 Task: Create new contact,   with mail id: 'Liam_Jones@wnyc.org', first name: 'Liam', Last name: 'Jones', Job Title: Chief Marketing Officer, Phone number (702) 555-2345. Change life cycle stage to  'Lead' and lead status to 'New'. Add new company to the associated contact: www.upleel.com
 . Logged in from softage.5@softage.net
Action: Mouse moved to (89, 67)
Screenshot: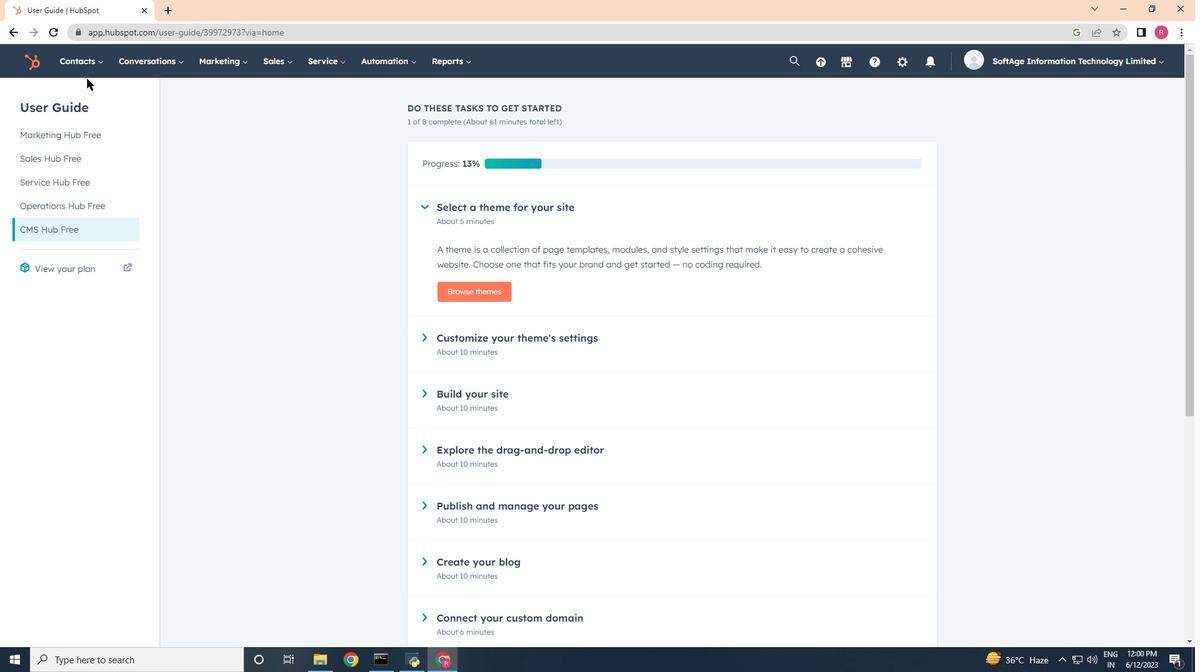 
Action: Mouse pressed left at (89, 67)
Screenshot: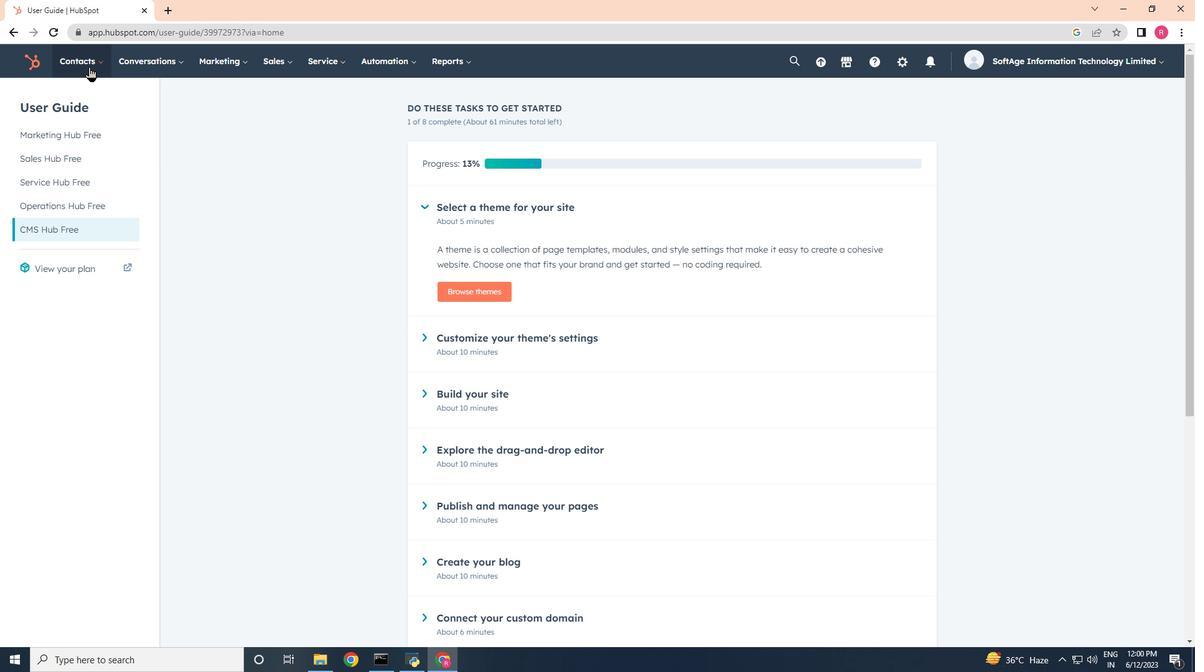 
Action: Mouse moved to (106, 96)
Screenshot: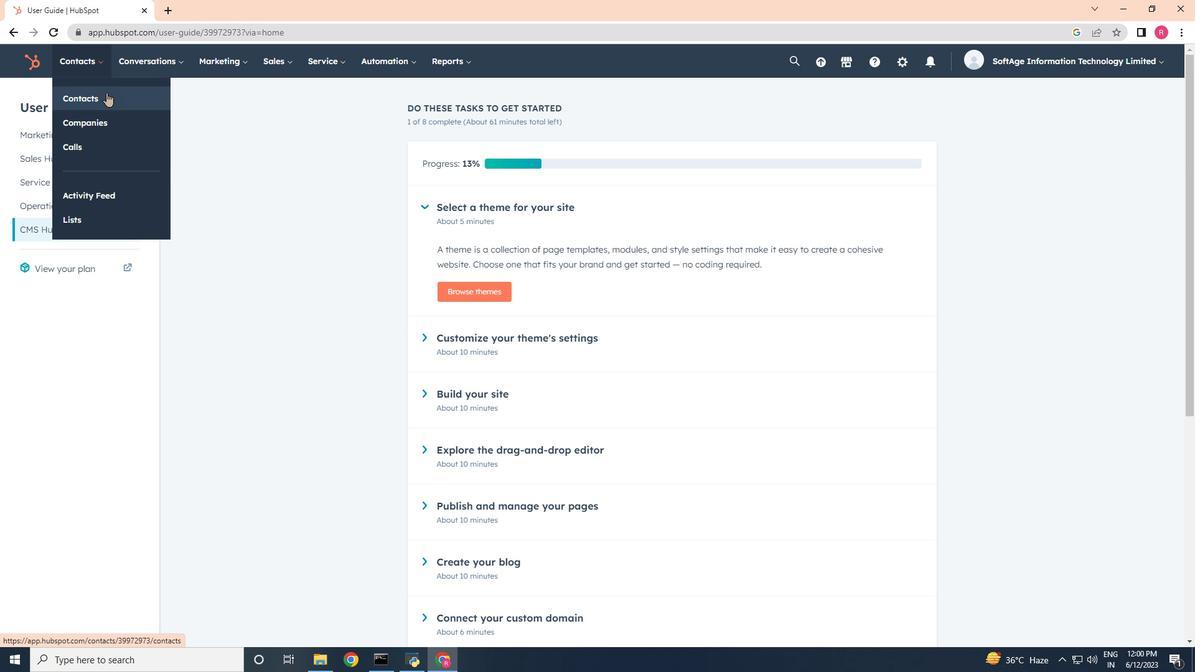 
Action: Mouse pressed left at (106, 96)
Screenshot: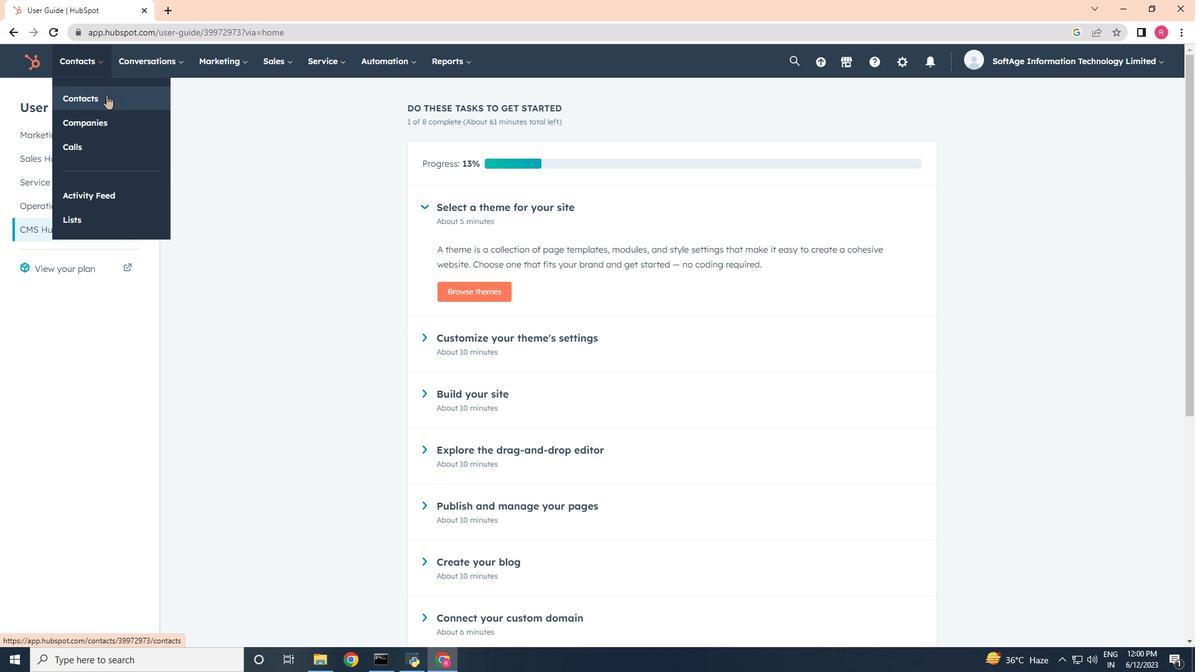 
Action: Mouse moved to (1126, 117)
Screenshot: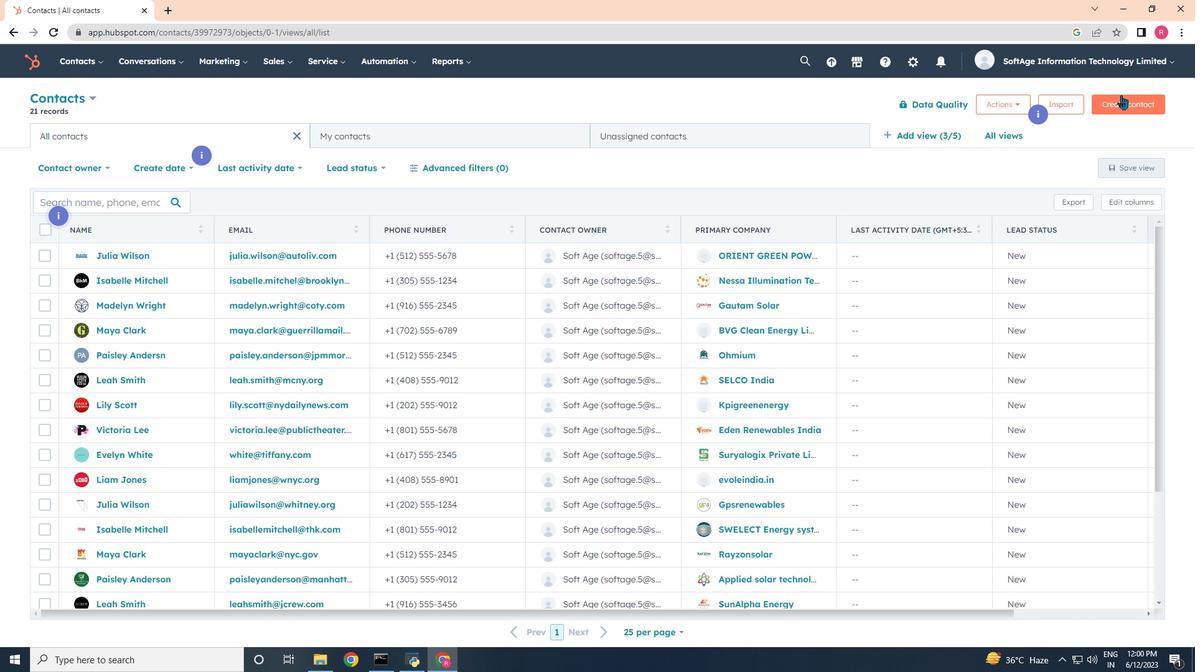 
Action: Mouse pressed left at (1126, 117)
Screenshot: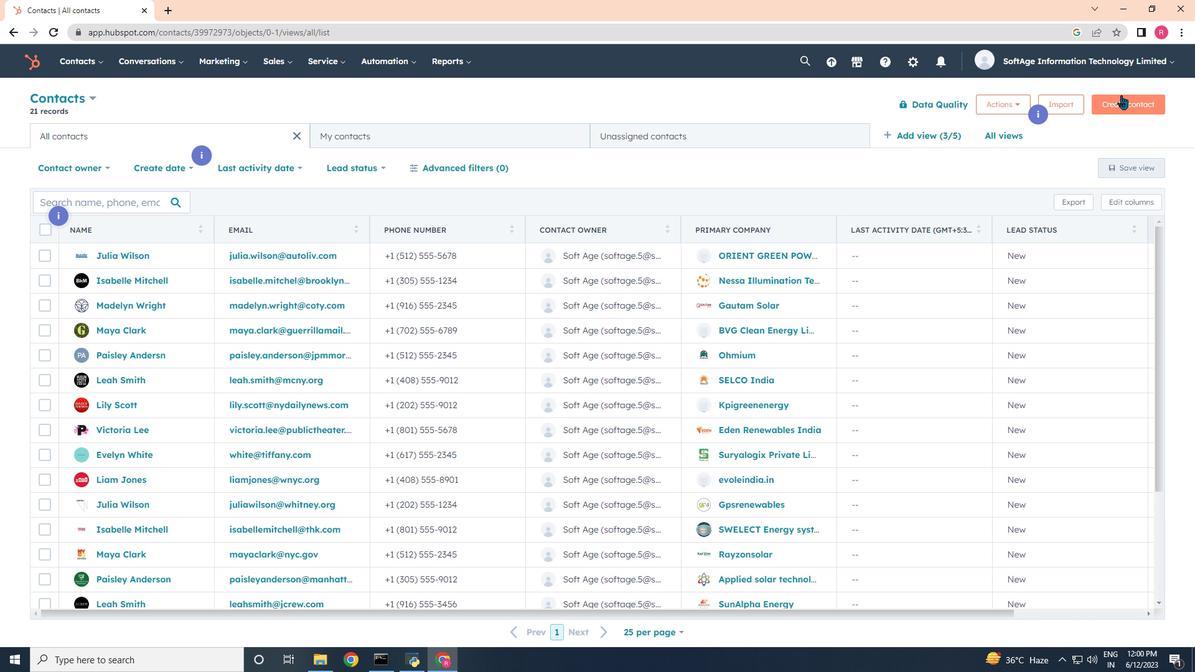 
Action: Mouse moved to (1125, 101)
Screenshot: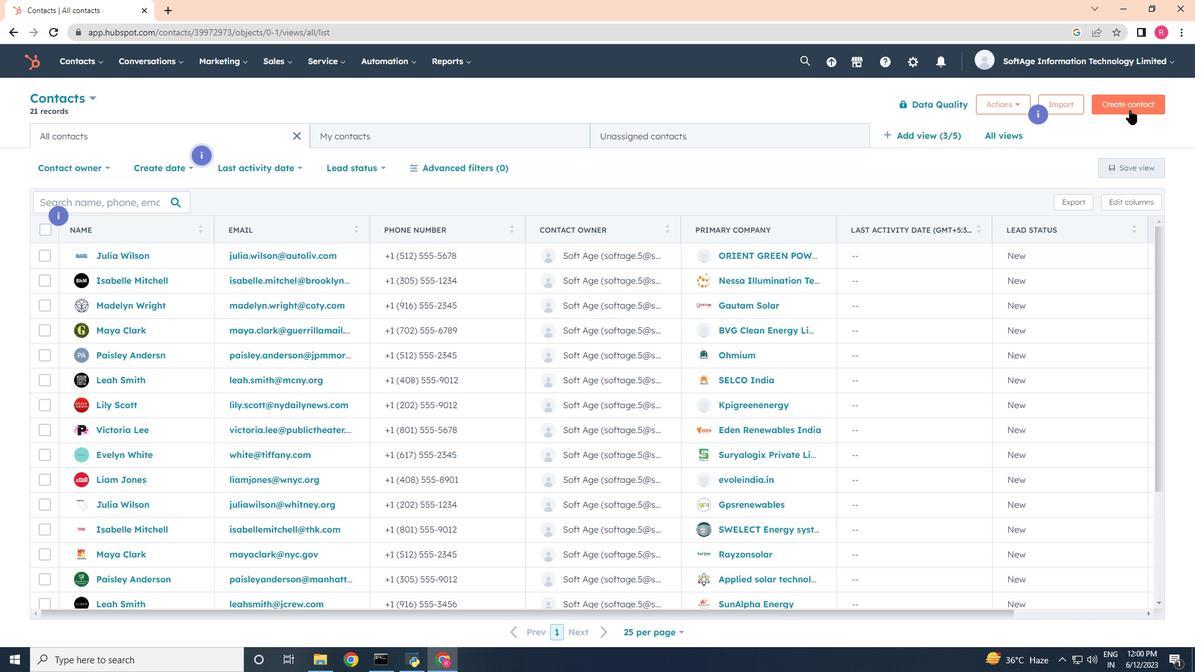 
Action: Mouse pressed left at (1125, 101)
Screenshot: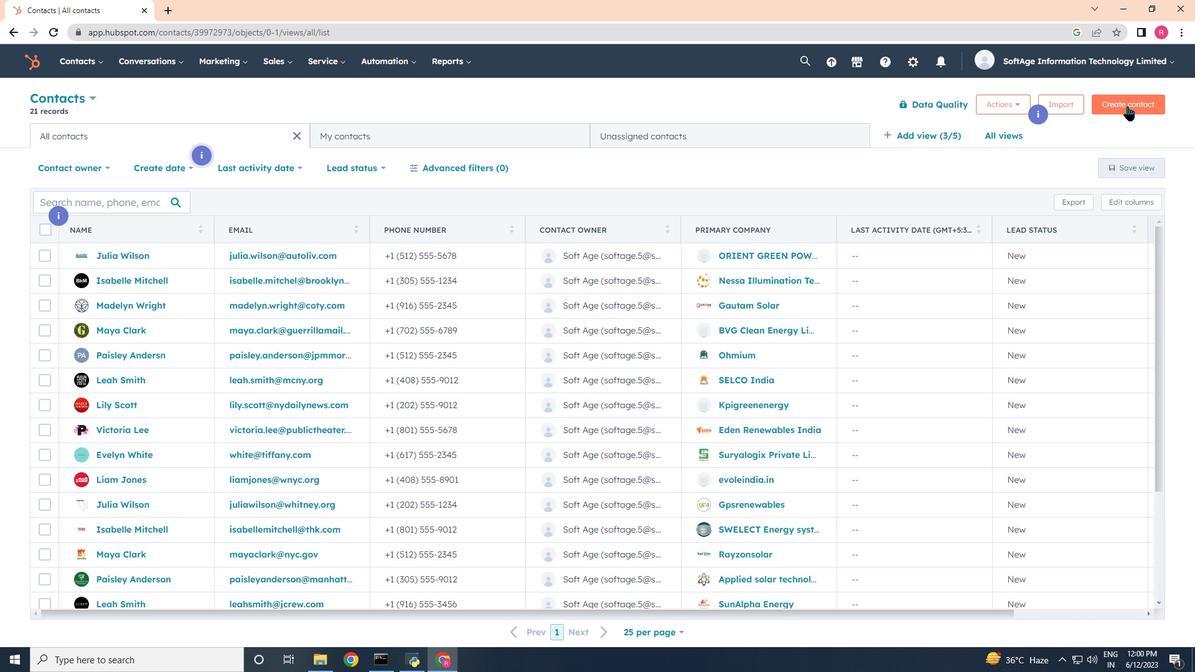 
Action: Mouse moved to (890, 164)
Screenshot: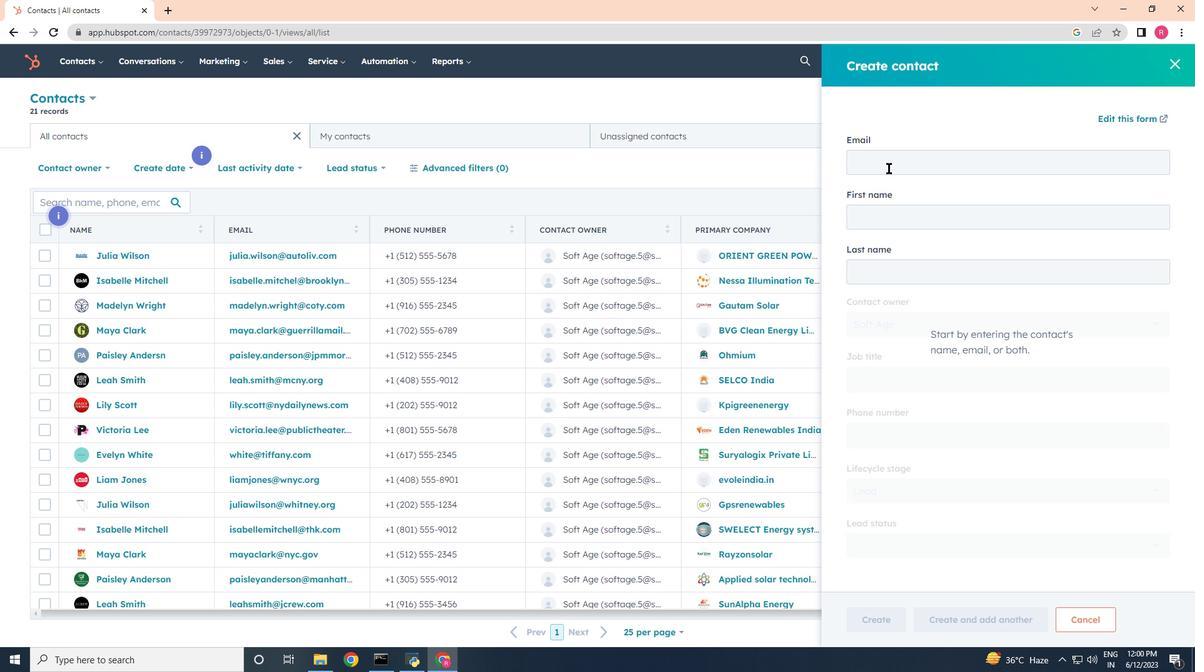 
Action: Mouse pressed left at (890, 164)
Screenshot: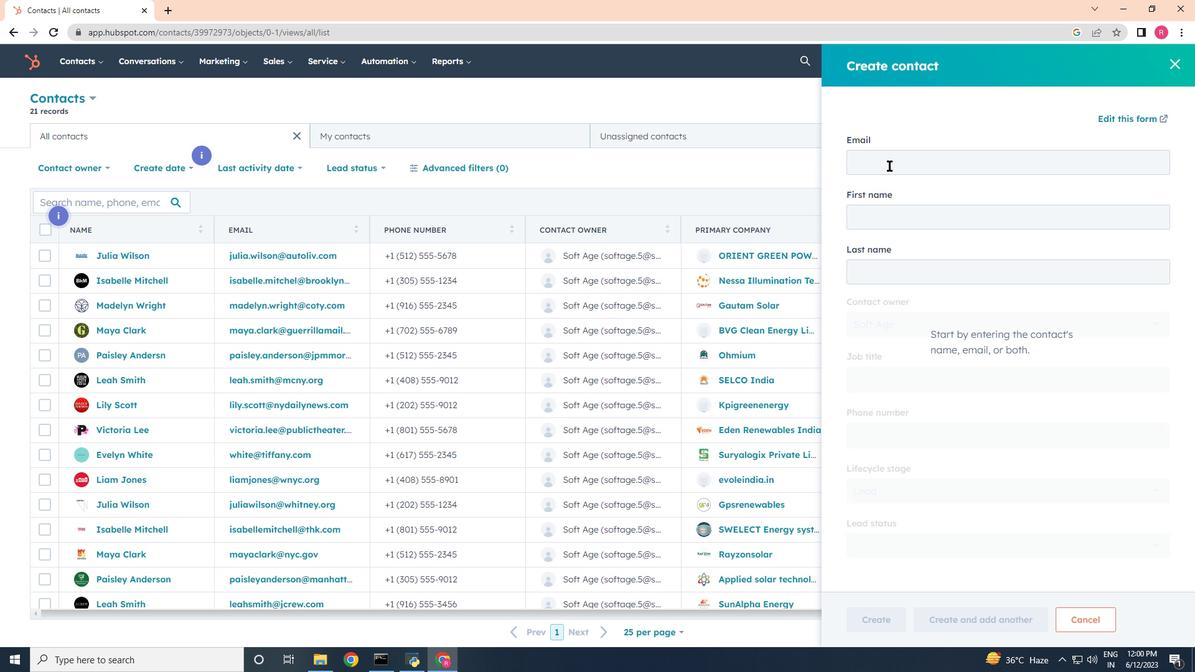 
Action: Key pressed <Key.shift>Liam<Key.shift><Key.shift><Key.shift><Key.shift><Key.shift><Key.shift><Key.shift><Key.shift><Key.shift><Key.shift>_
Screenshot: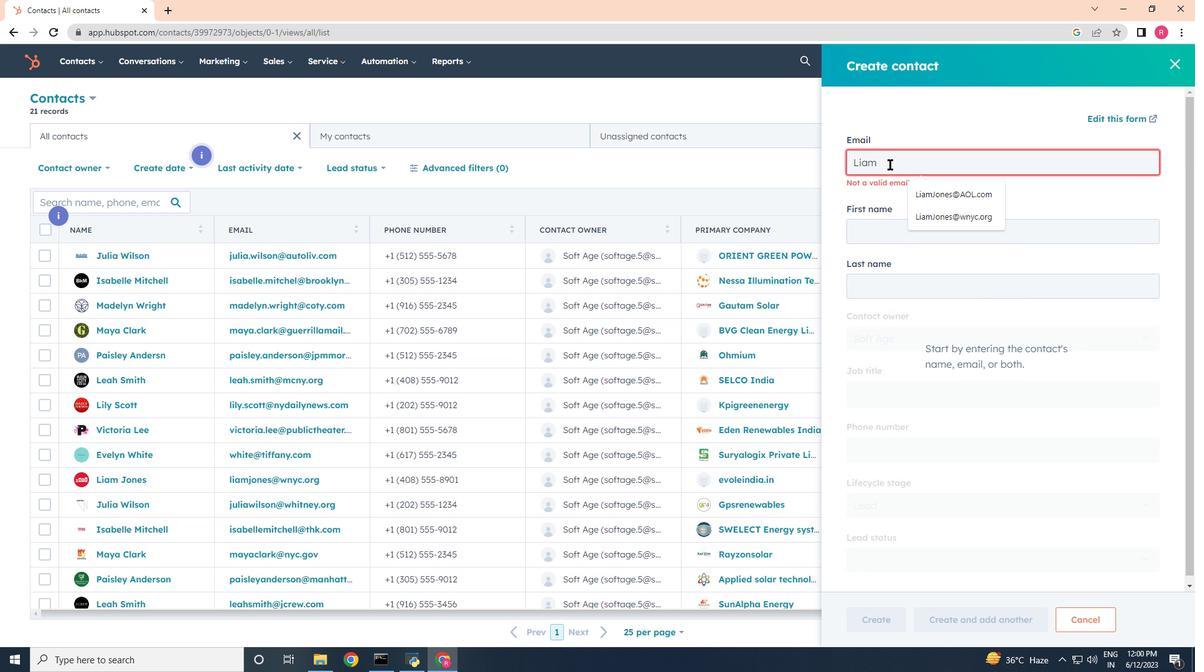 
Action: Mouse moved to (890, 164)
Screenshot: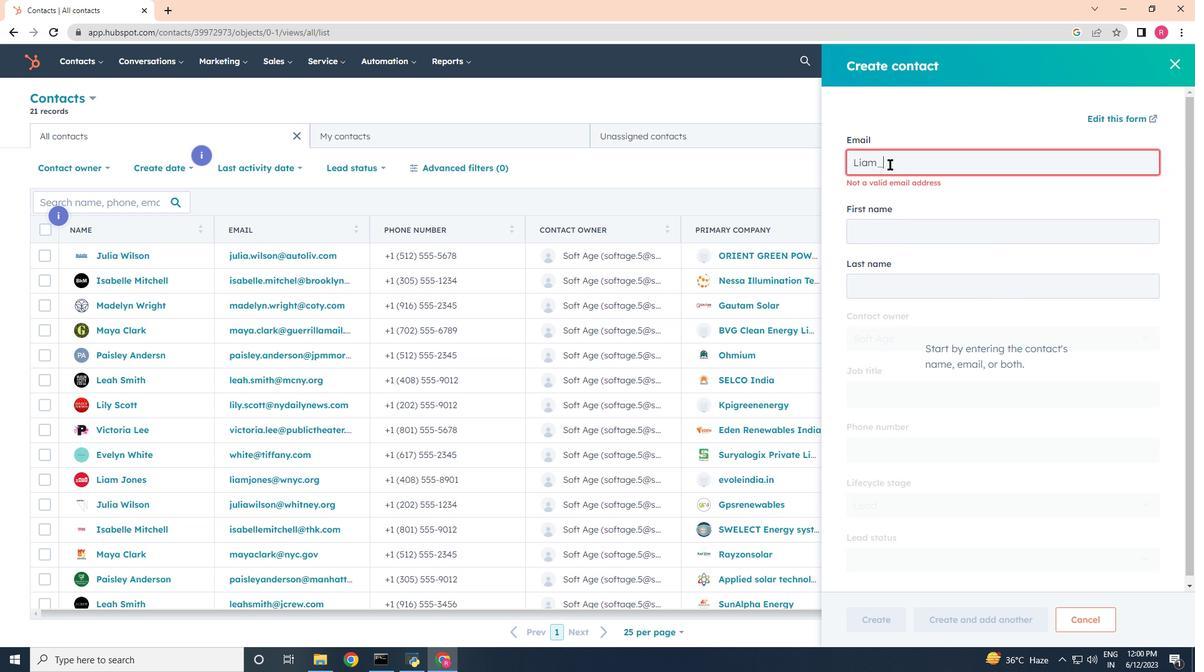 
Action: Key pressed <Key.shift>Jones<Key.shift><Key.shift><Key.shift><Key.shift><Key.shift><Key.shift><Key.shift><Key.shift><Key.shift><Key.shift><Key.shift><Key.shift><Key.shift><Key.shift><Key.shift><Key.shift><Key.shift><Key.shift><Key.shift><Key.shift><Key.shift><Key.shift><Key.shift>@wnyc.org
Screenshot: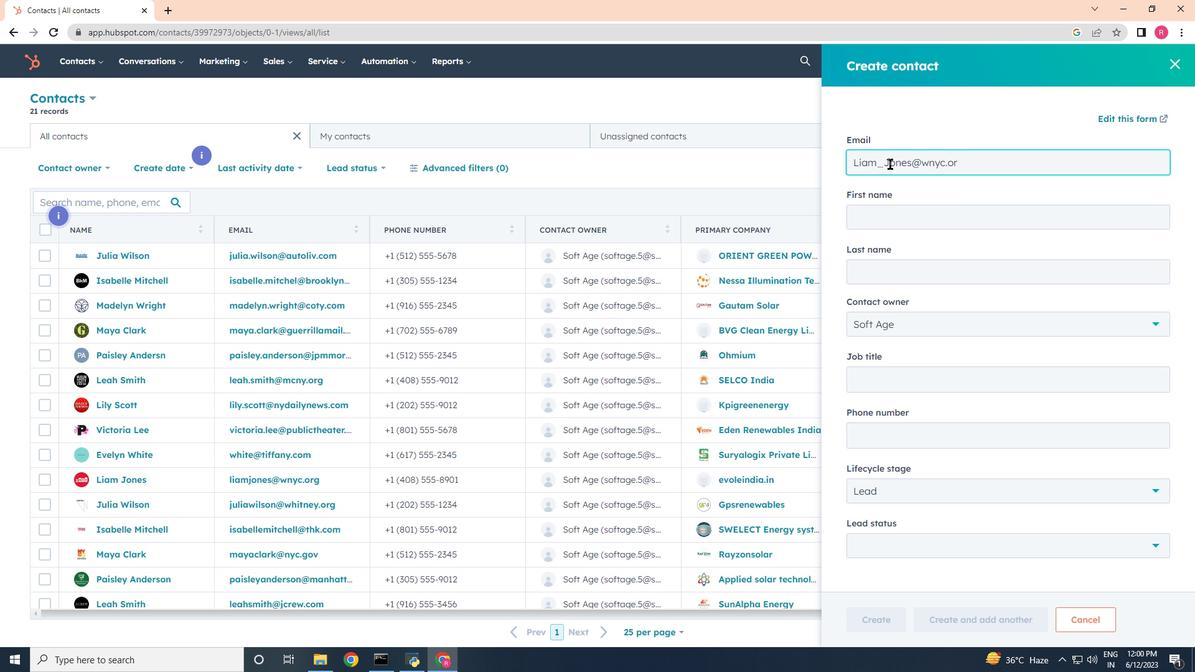 
Action: Mouse moved to (916, 222)
Screenshot: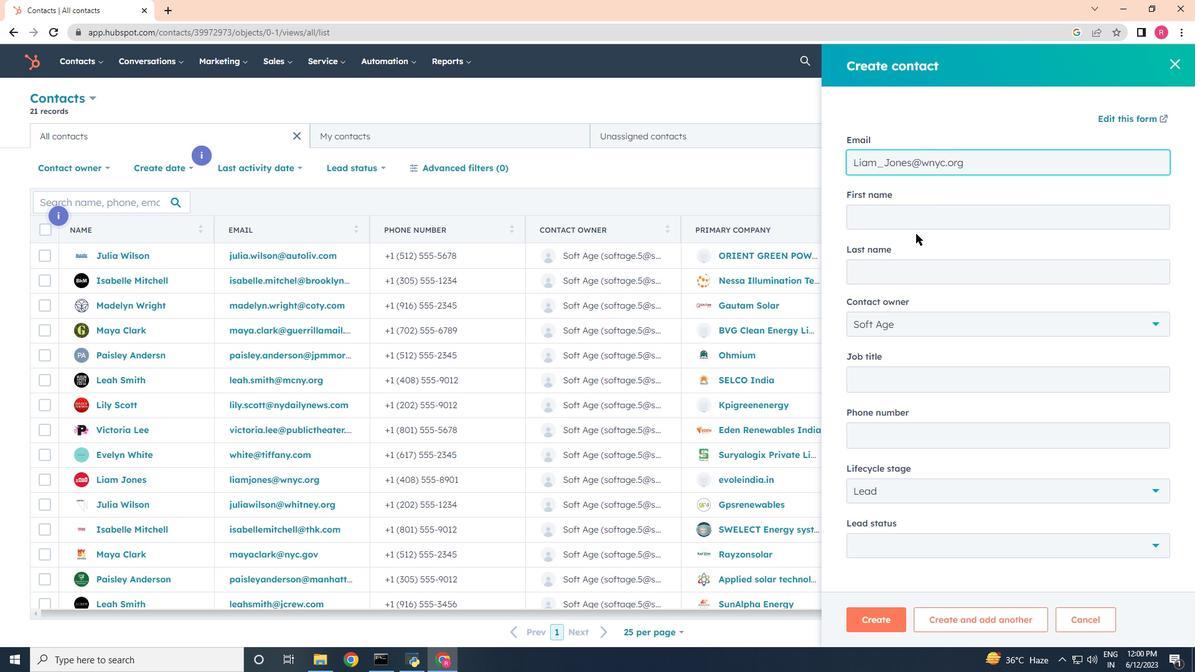 
Action: Mouse pressed left at (916, 222)
Screenshot: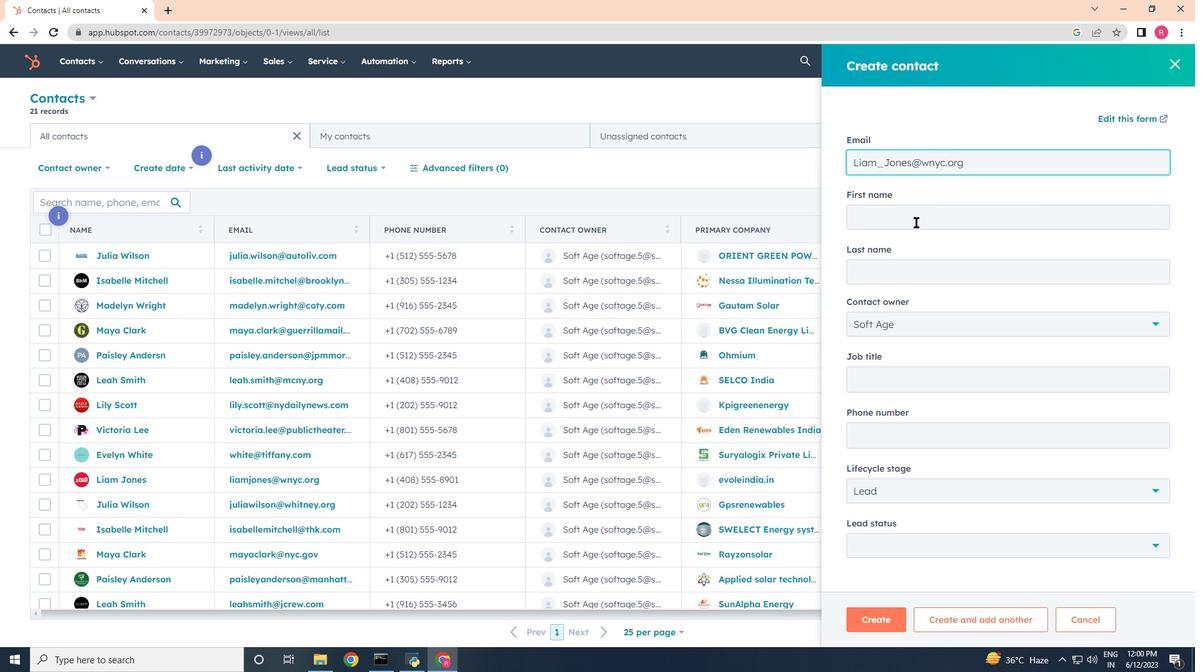 
Action: Key pressed <Key.shift>Liam<Key.tab><Key.shift>Jones<Key.tab><Key.tab><Key.shift>Chif<Key.backspace><Key.backspace><Key.backspace><Key.backspace><Key.backspace><Key.shift>Chief<Key.space><Key.shift><Key.shift><Key.shift><Key.shift><Key.shift><Key.shift><Key.shift><Key.shift>Marketing<Key.space><Key.shift>Officer
Screenshot: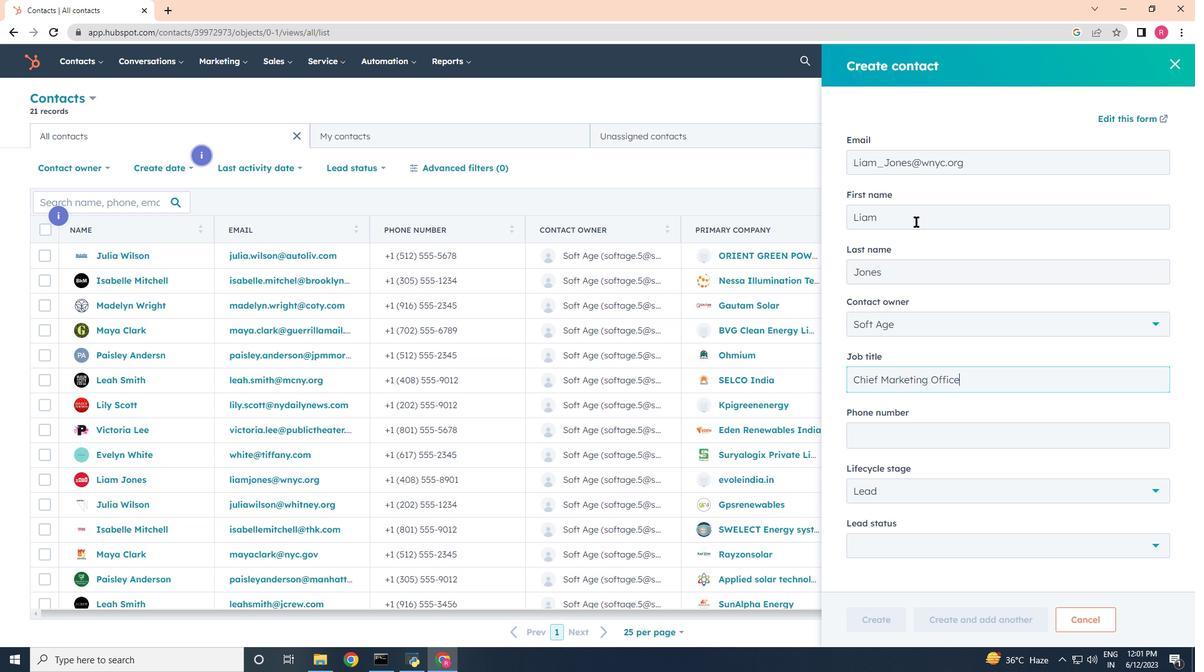 
Action: Mouse moved to (914, 440)
Screenshot: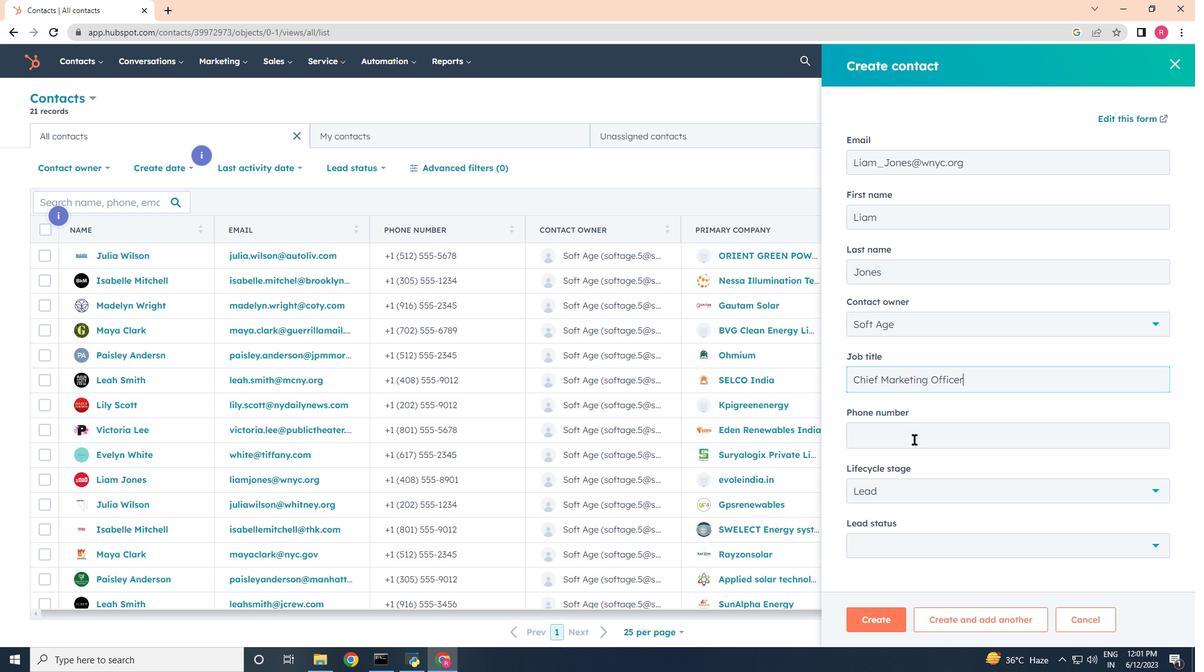 
Action: Key pressed <Key.tab>7025552345
Screenshot: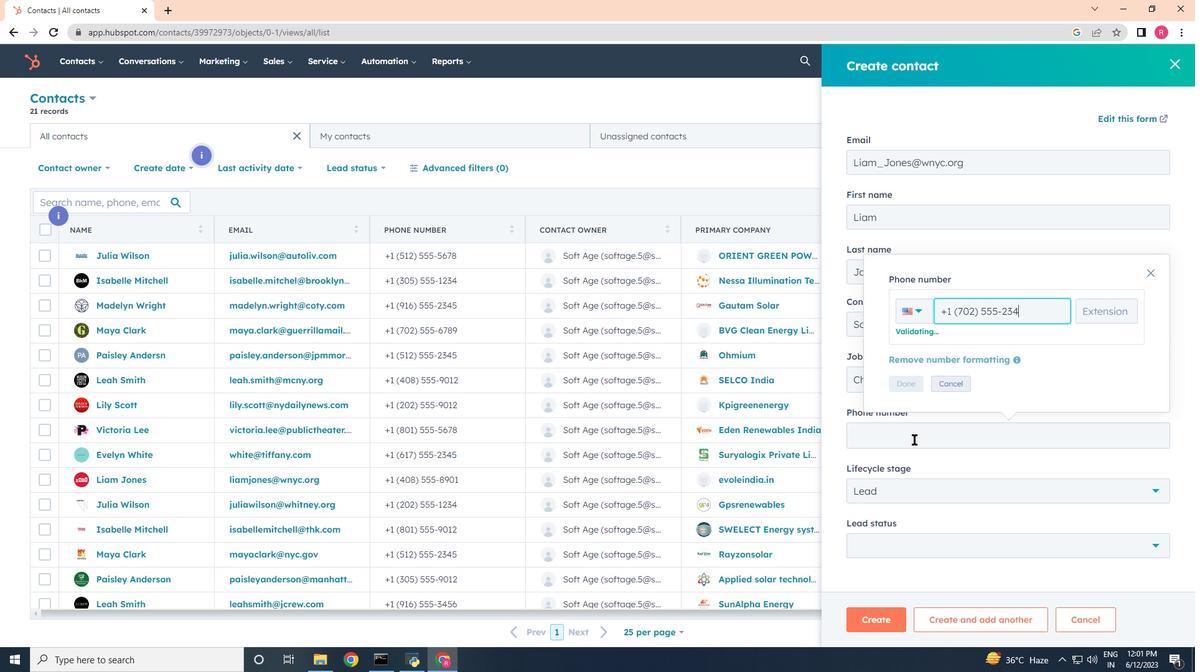 
Action: Mouse moved to (911, 380)
Screenshot: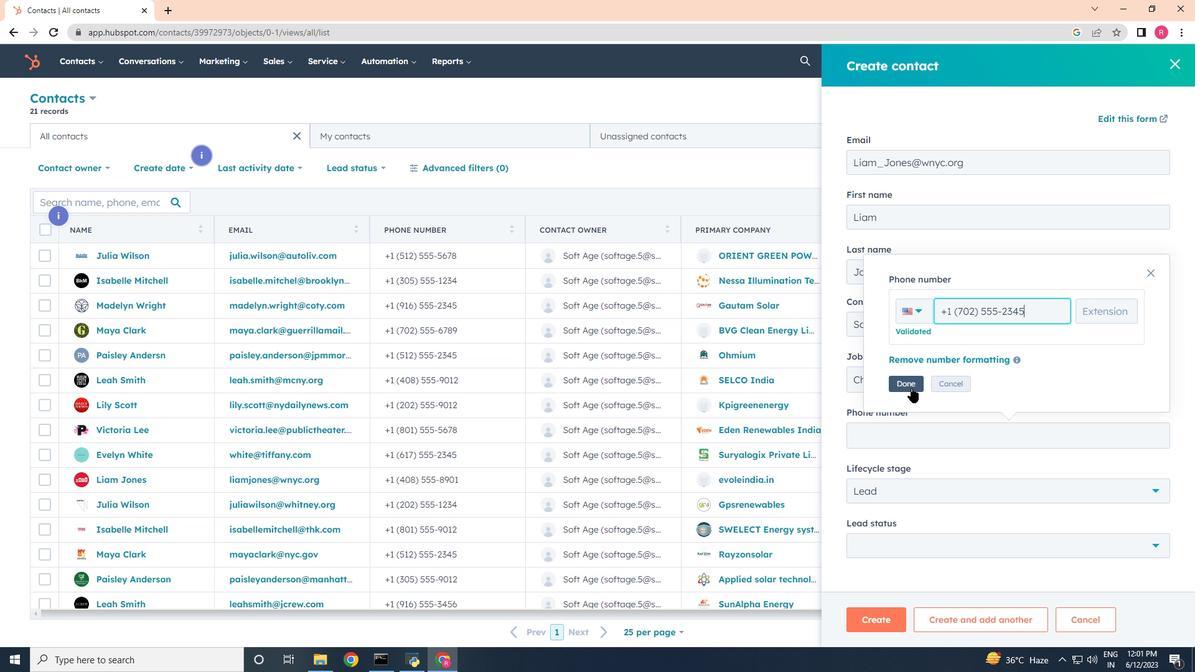 
Action: Mouse pressed left at (911, 380)
Screenshot: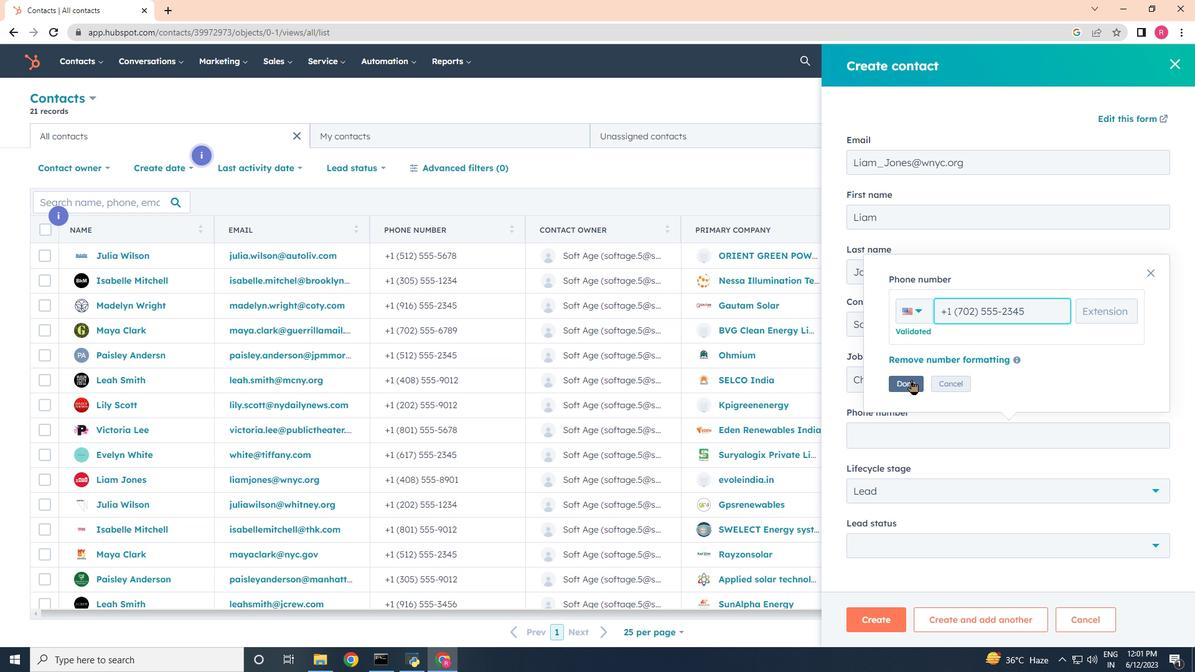 
Action: Mouse moved to (895, 493)
Screenshot: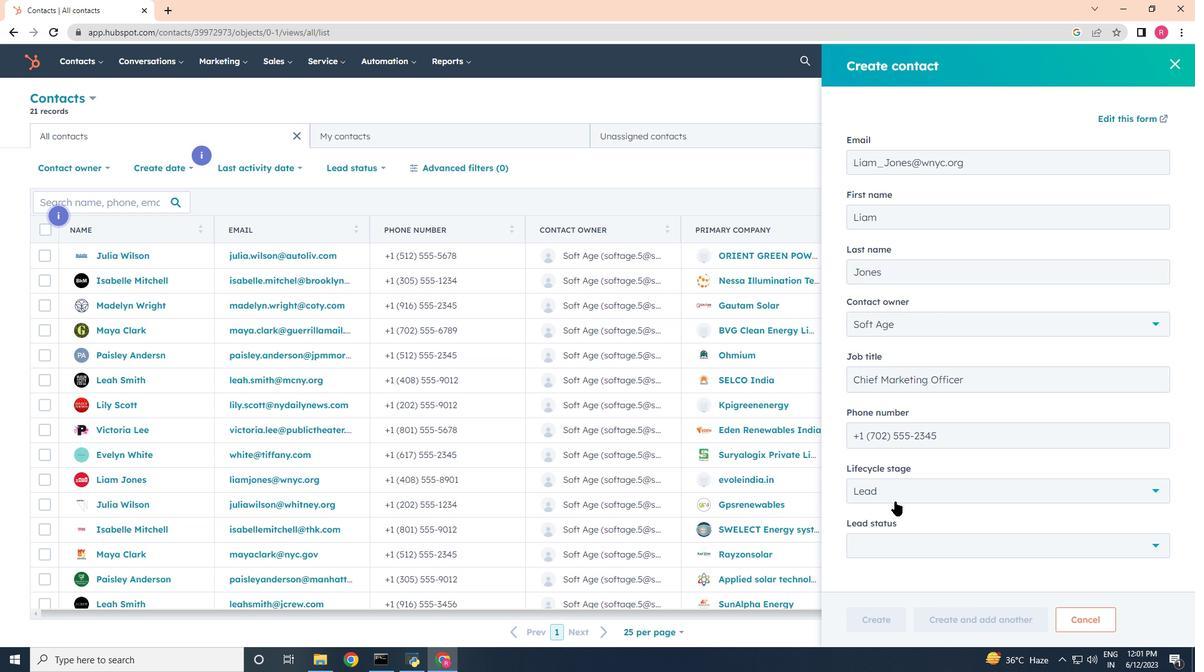 
Action: Mouse pressed left at (895, 493)
Screenshot: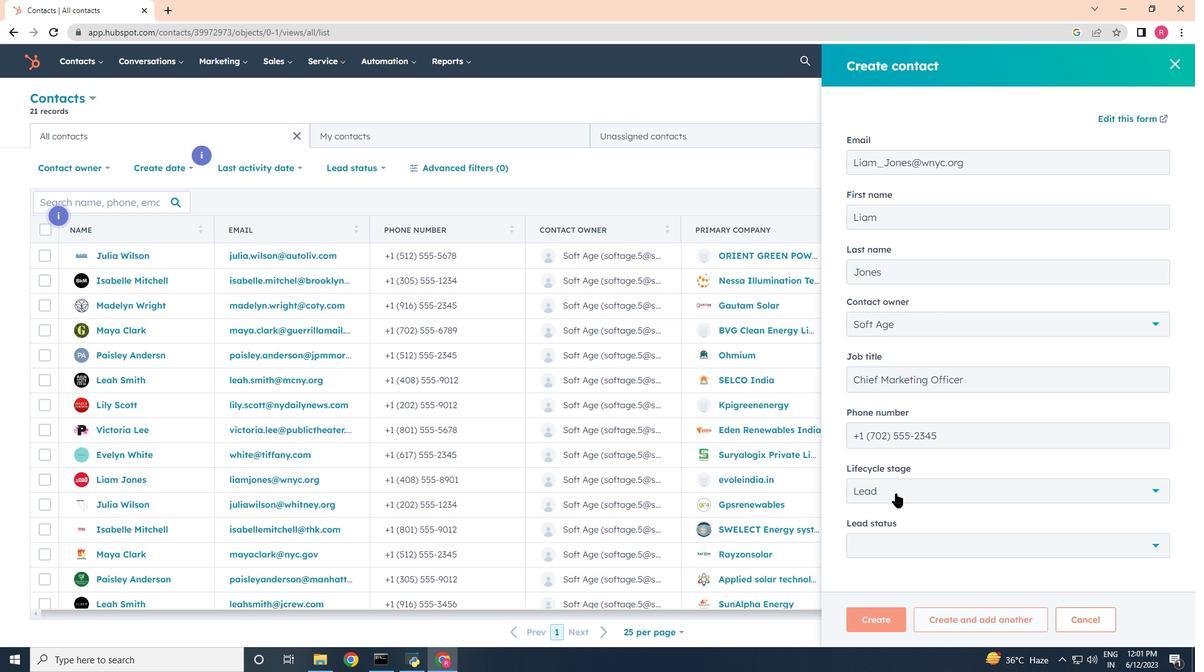 
Action: Mouse moved to (883, 372)
Screenshot: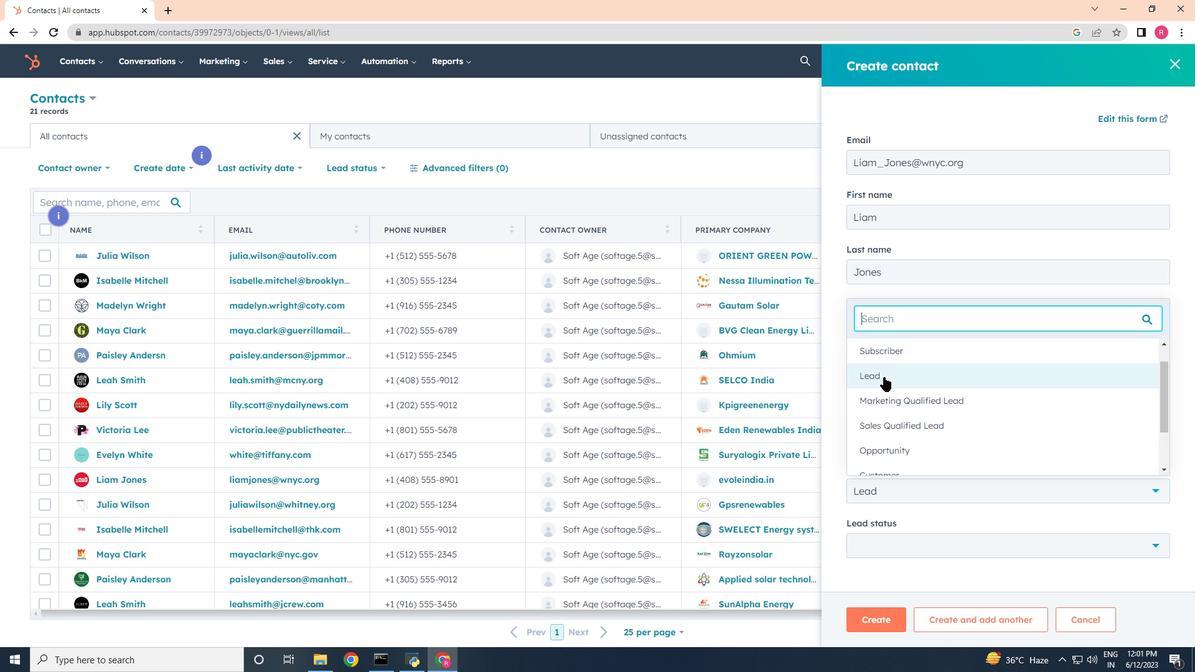 
Action: Mouse pressed left at (883, 372)
Screenshot: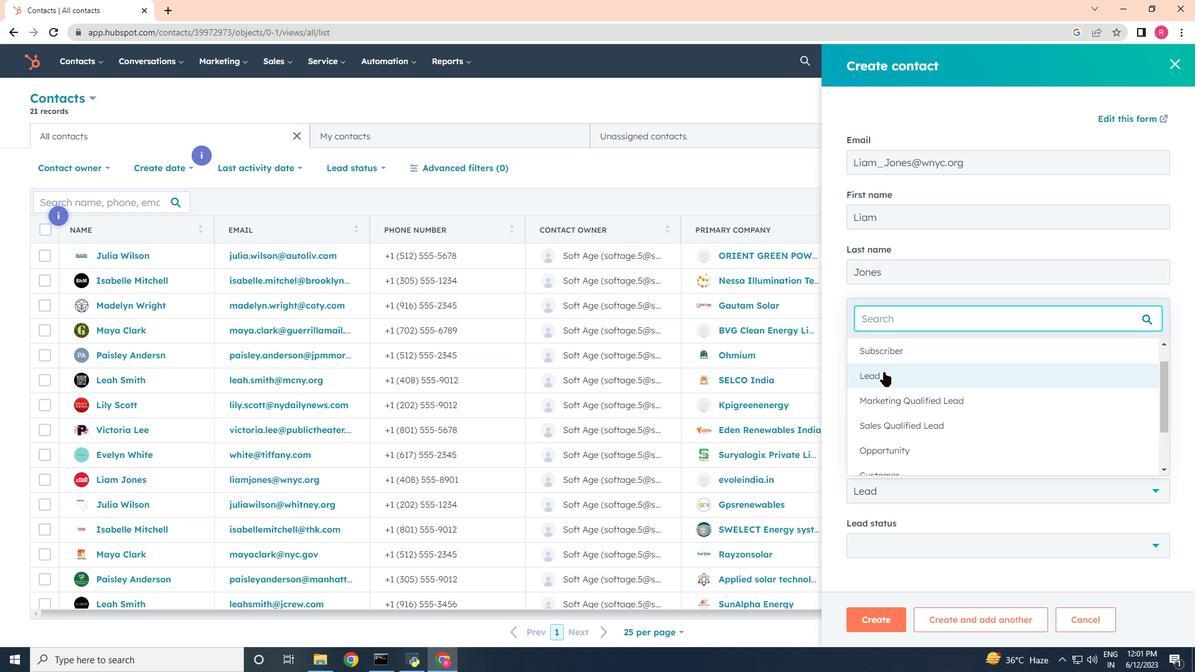 
Action: Mouse moved to (892, 543)
Screenshot: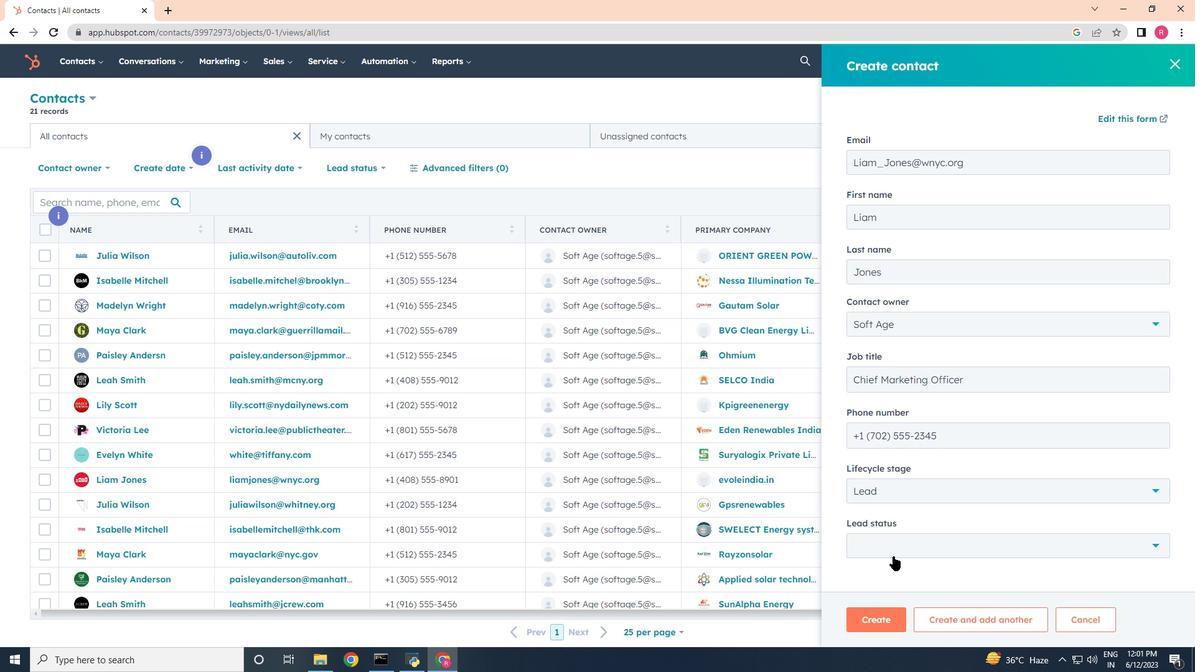 
Action: Mouse pressed left at (892, 543)
Screenshot: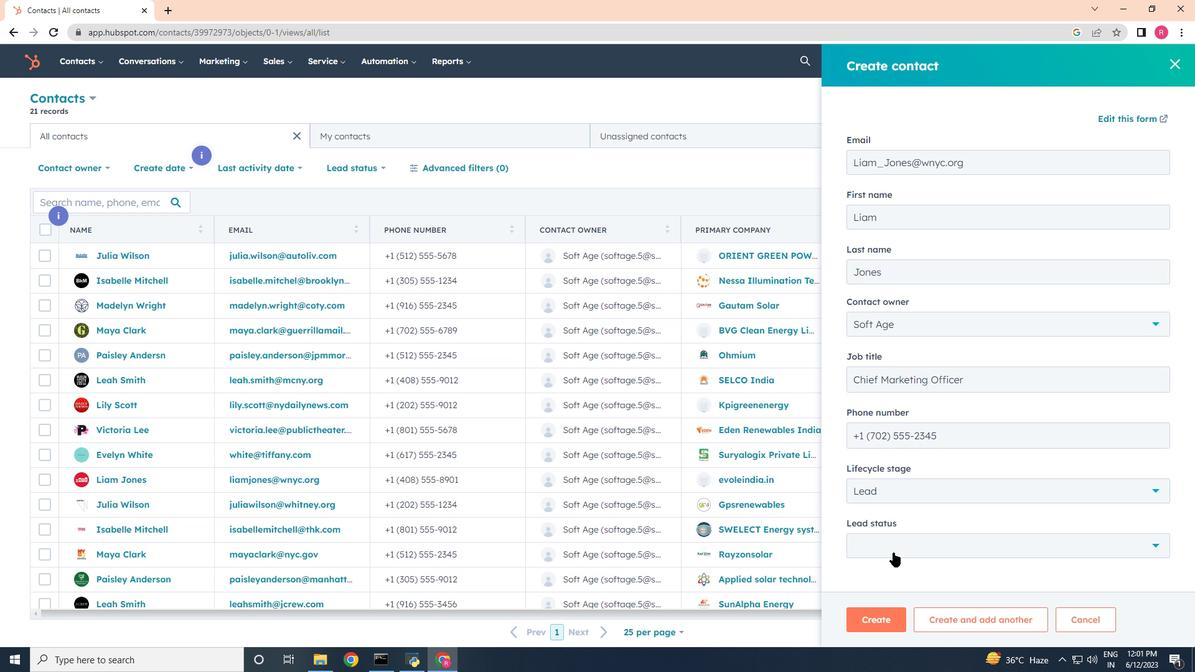 
Action: Mouse moved to (881, 434)
Screenshot: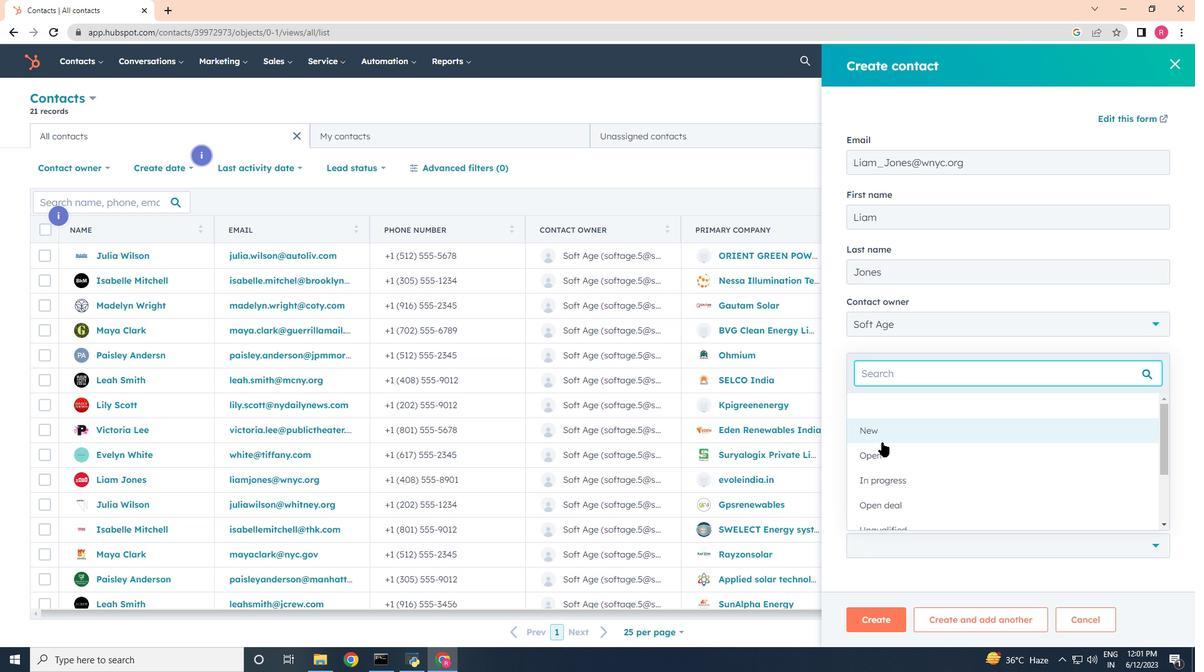
Action: Mouse pressed left at (881, 434)
Screenshot: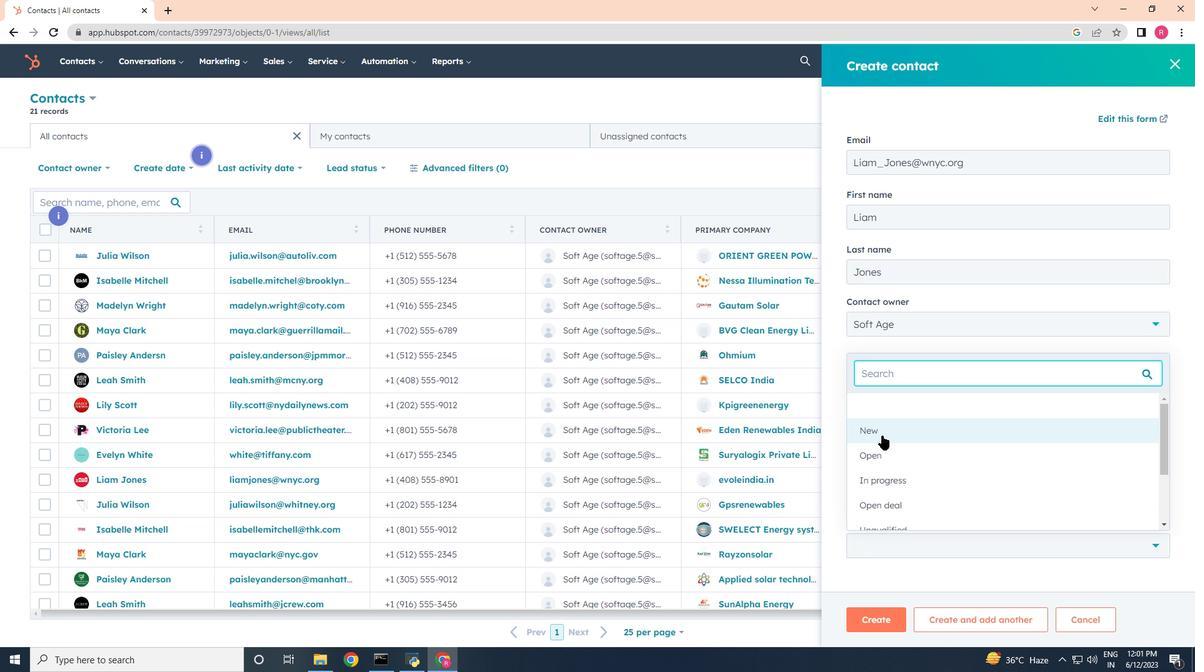
Action: Mouse moved to (886, 624)
Screenshot: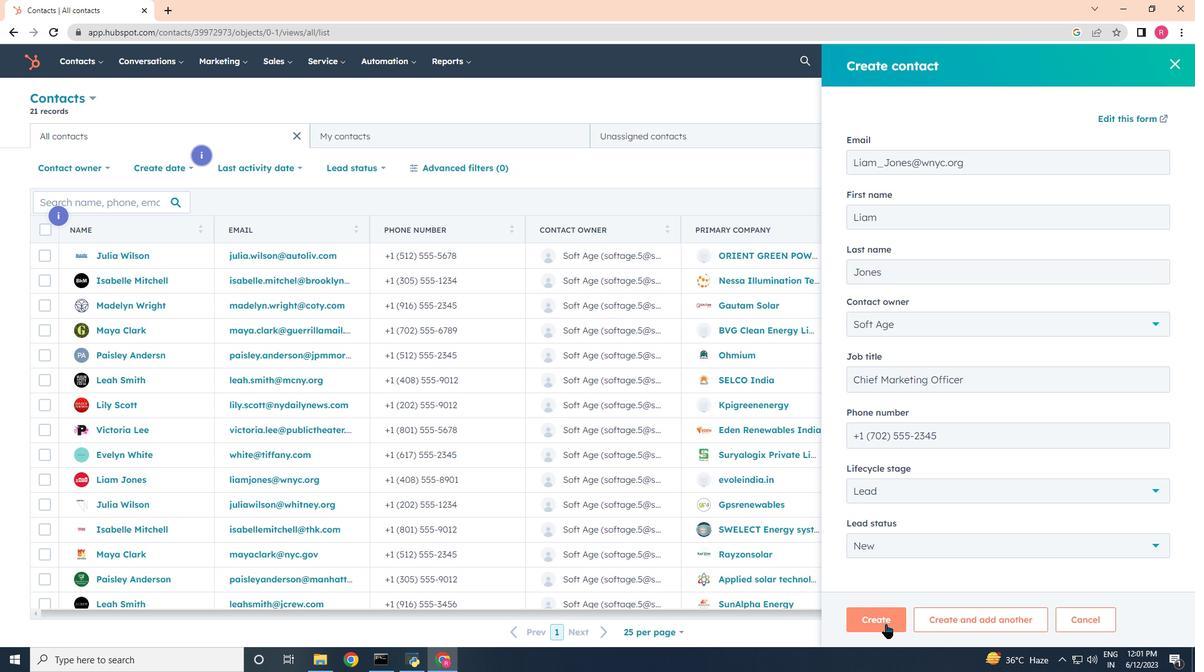 
Action: Mouse pressed left at (886, 624)
Screenshot: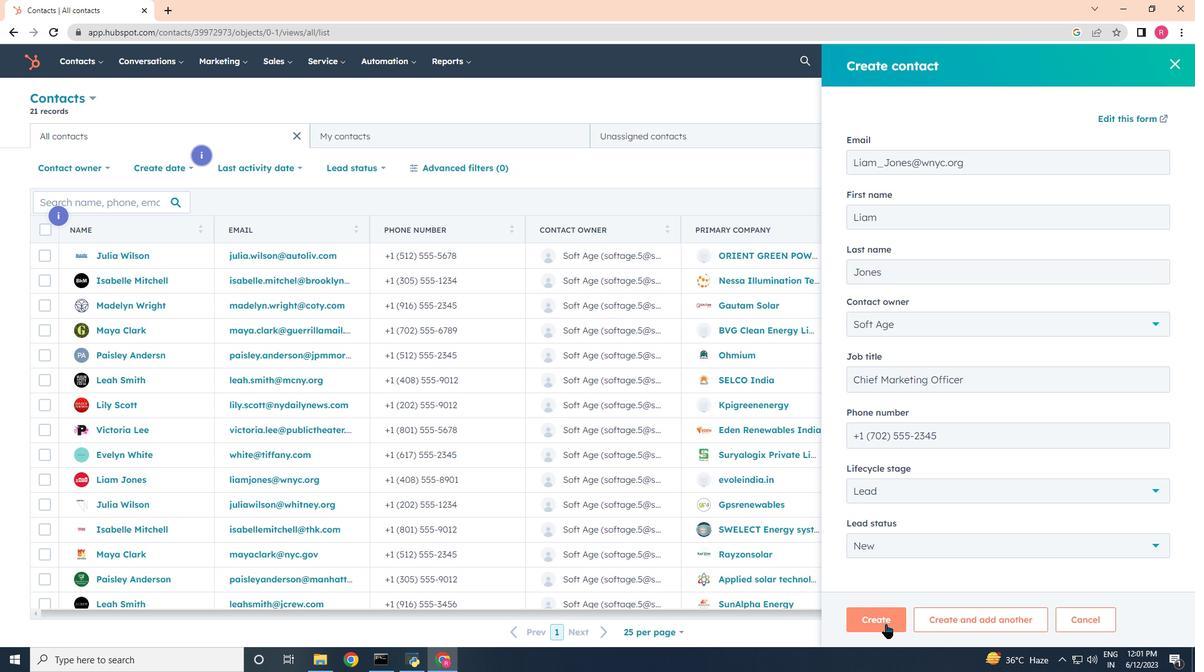 
Action: Mouse moved to (841, 396)
Screenshot: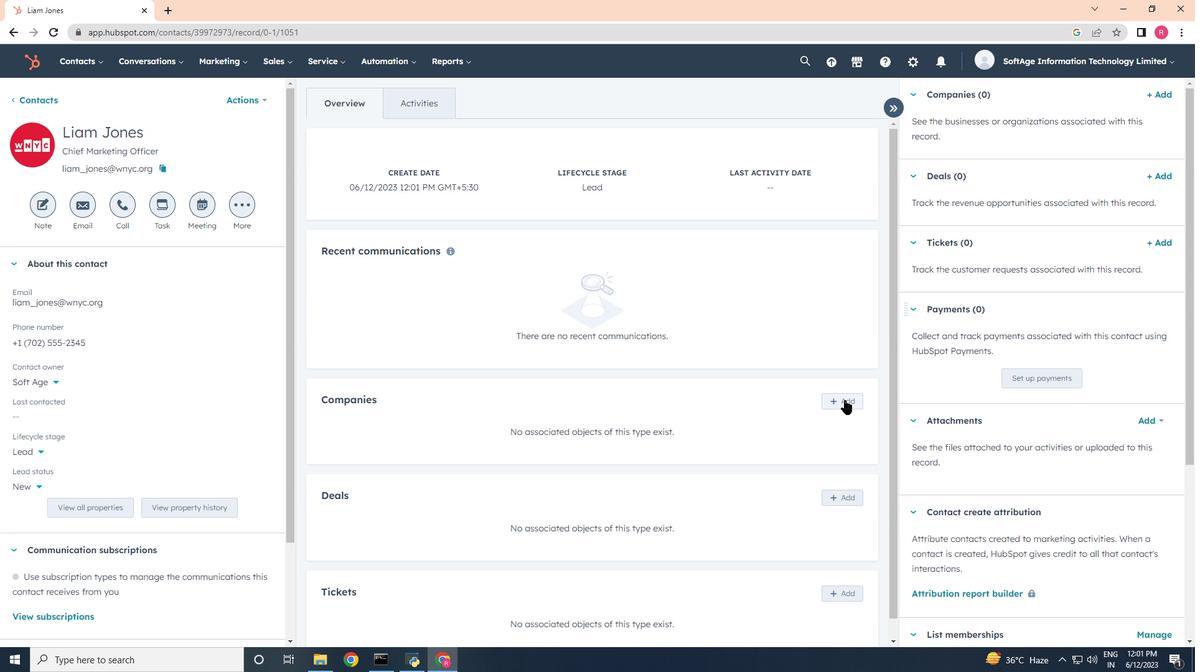 
Action: Mouse pressed left at (841, 396)
Screenshot: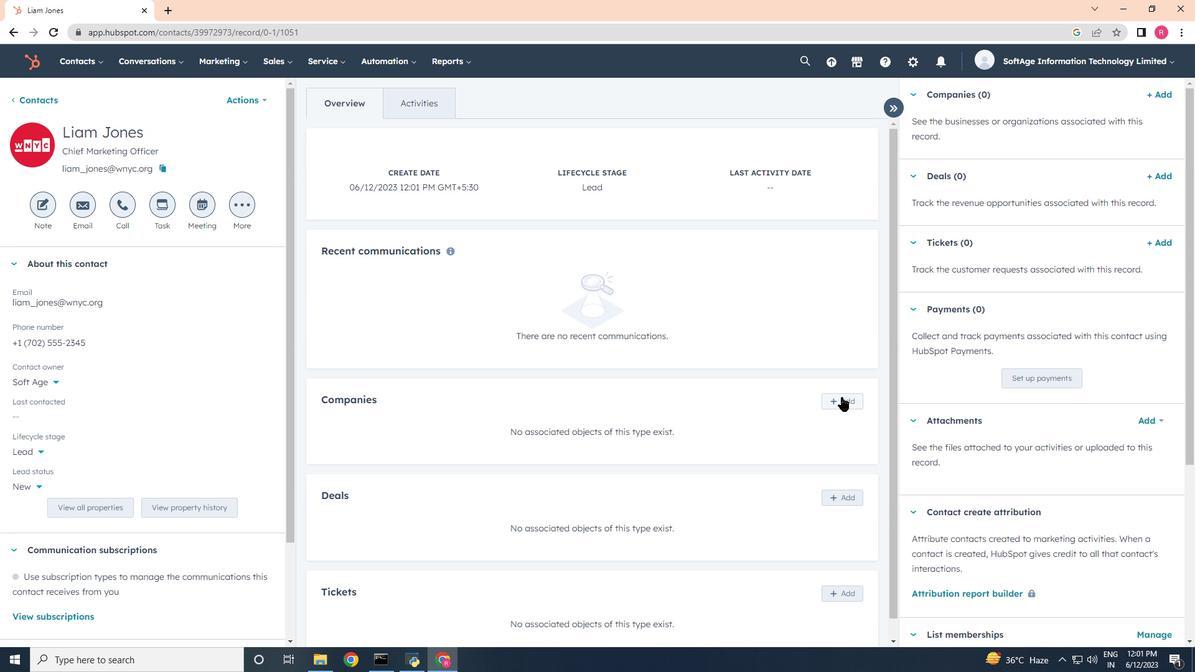 
Action: Mouse moved to (946, 125)
Screenshot: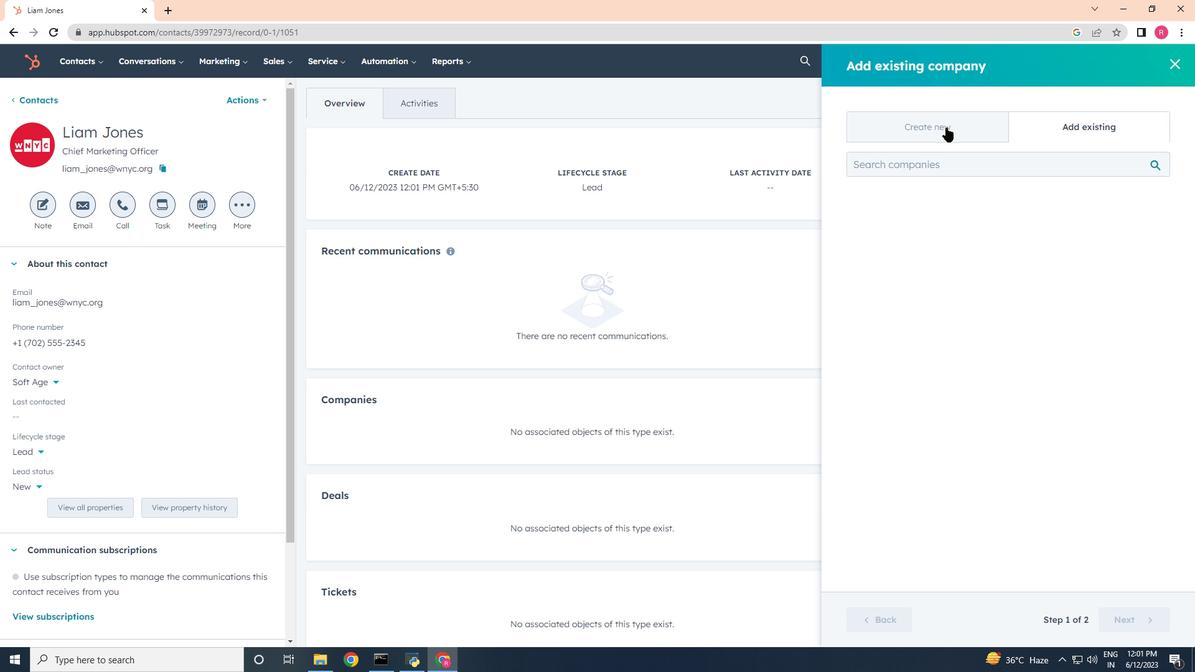 
Action: Mouse pressed left at (946, 125)
Screenshot: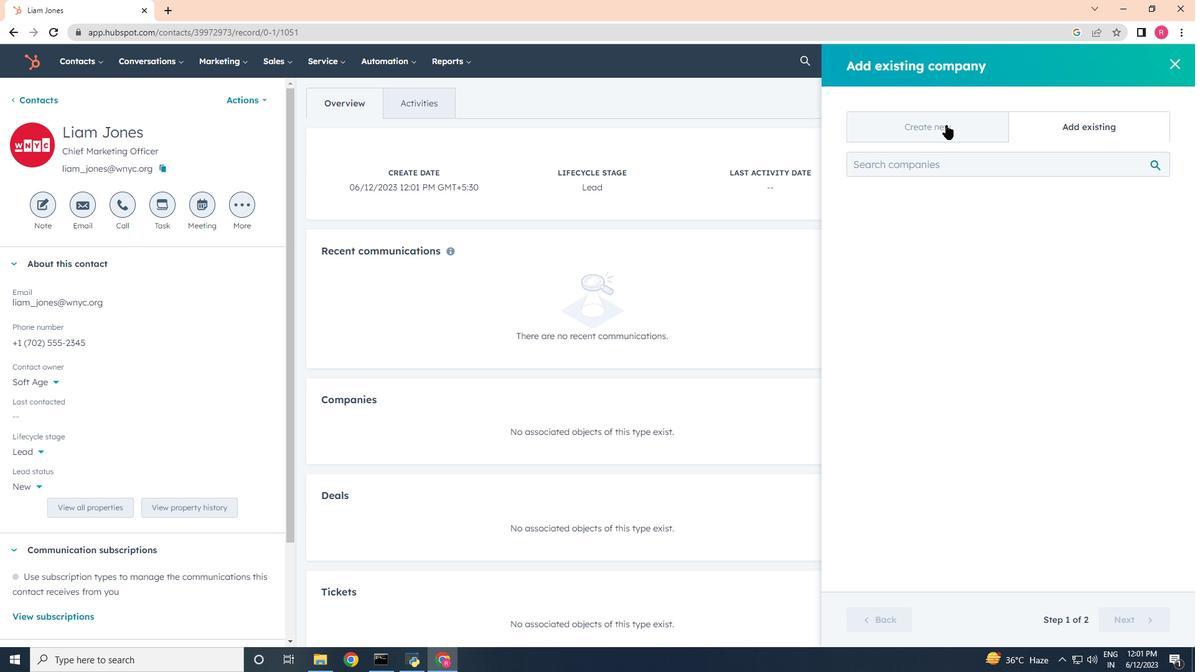 
Action: Mouse moved to (911, 200)
Screenshot: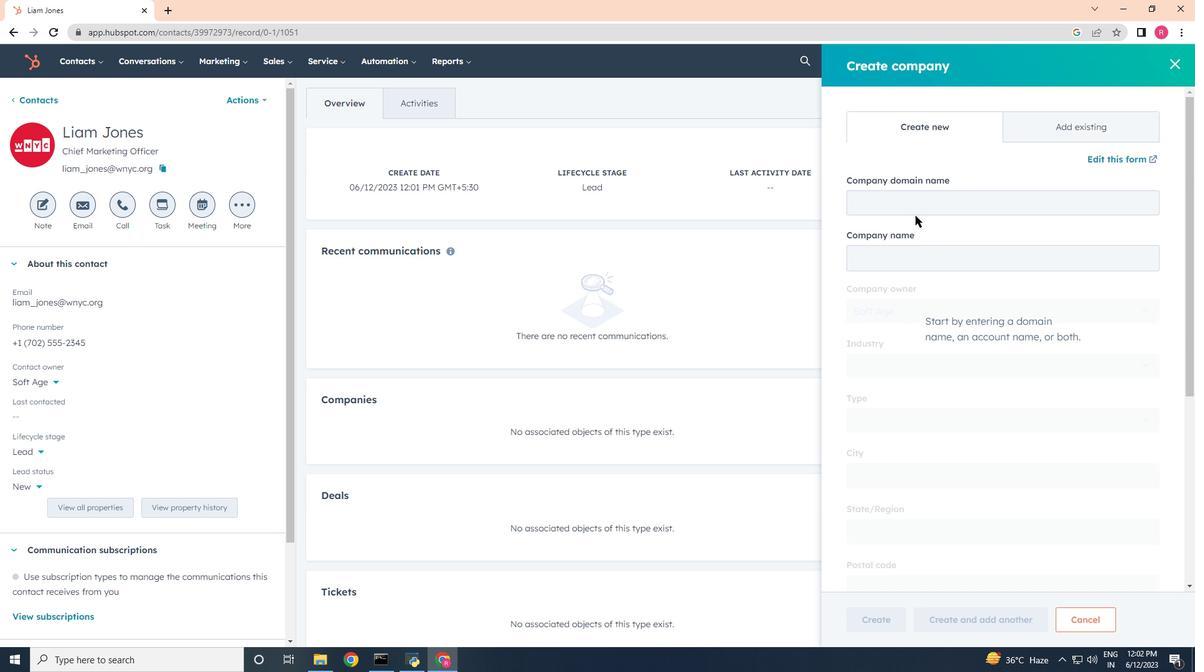
Action: Mouse pressed left at (911, 200)
Screenshot: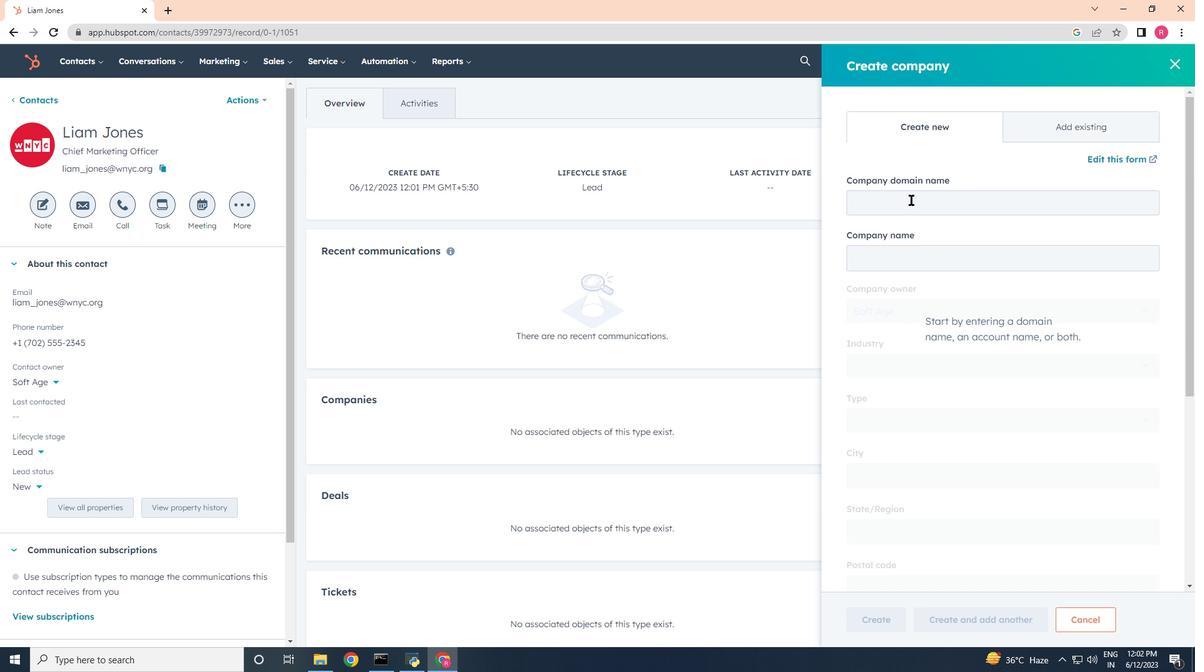 
Action: Mouse moved to (911, 199)
Screenshot: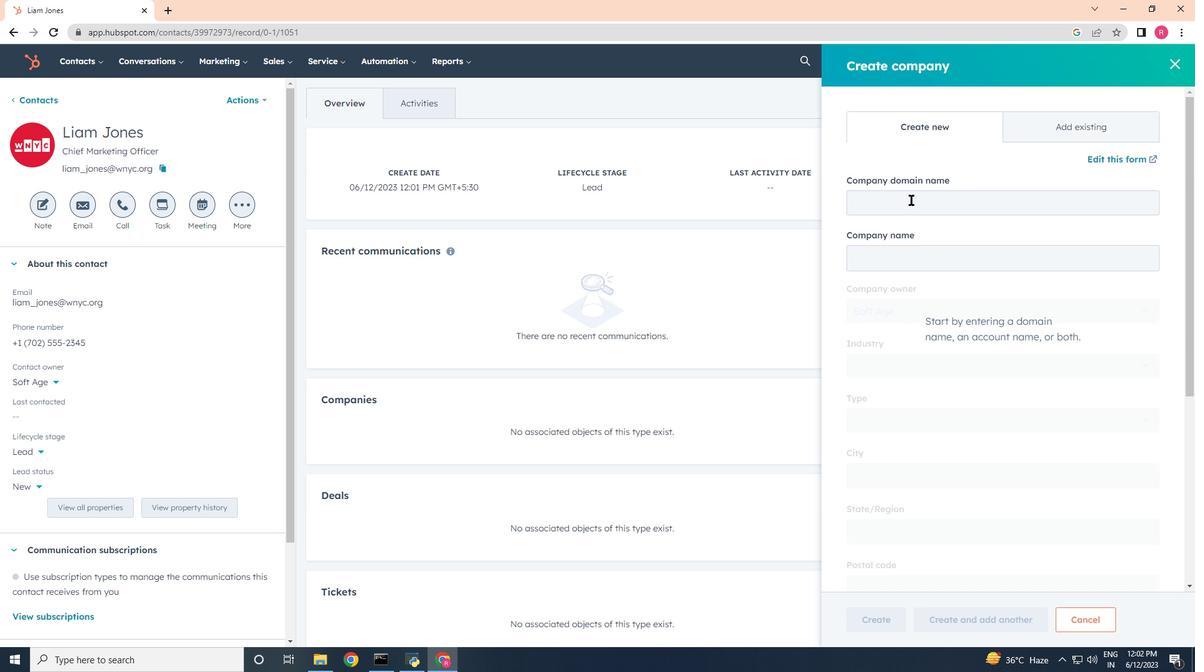 
Action: Key pressed www.upleel.com
Screenshot: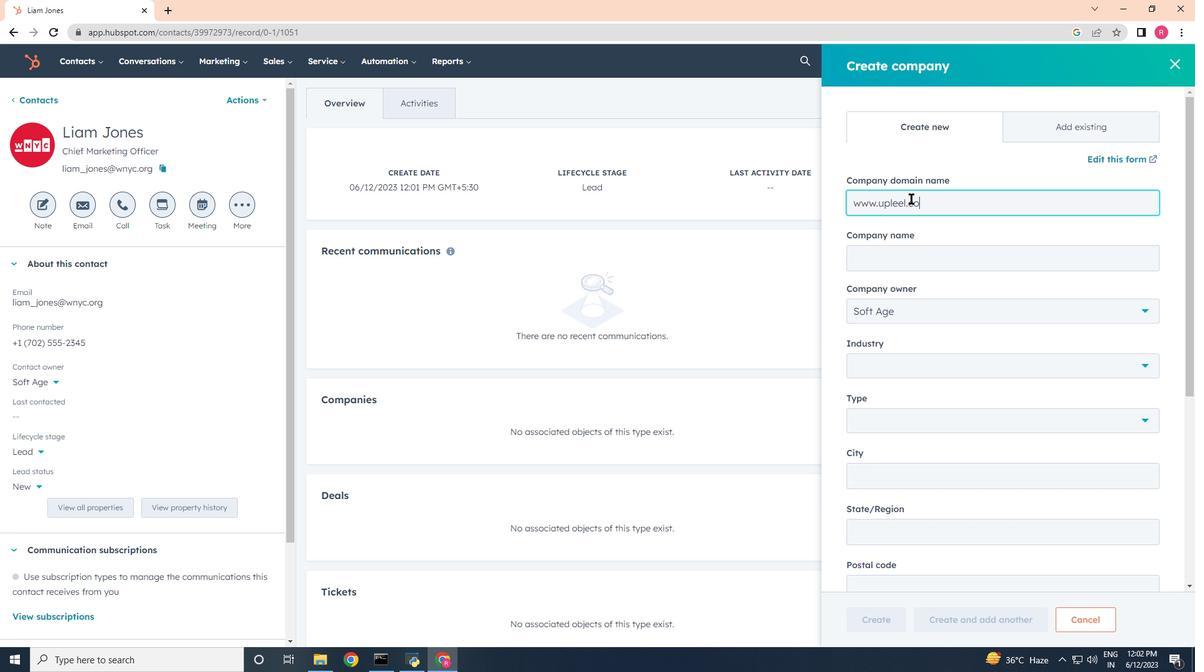 
Action: Mouse moved to (929, 506)
Screenshot: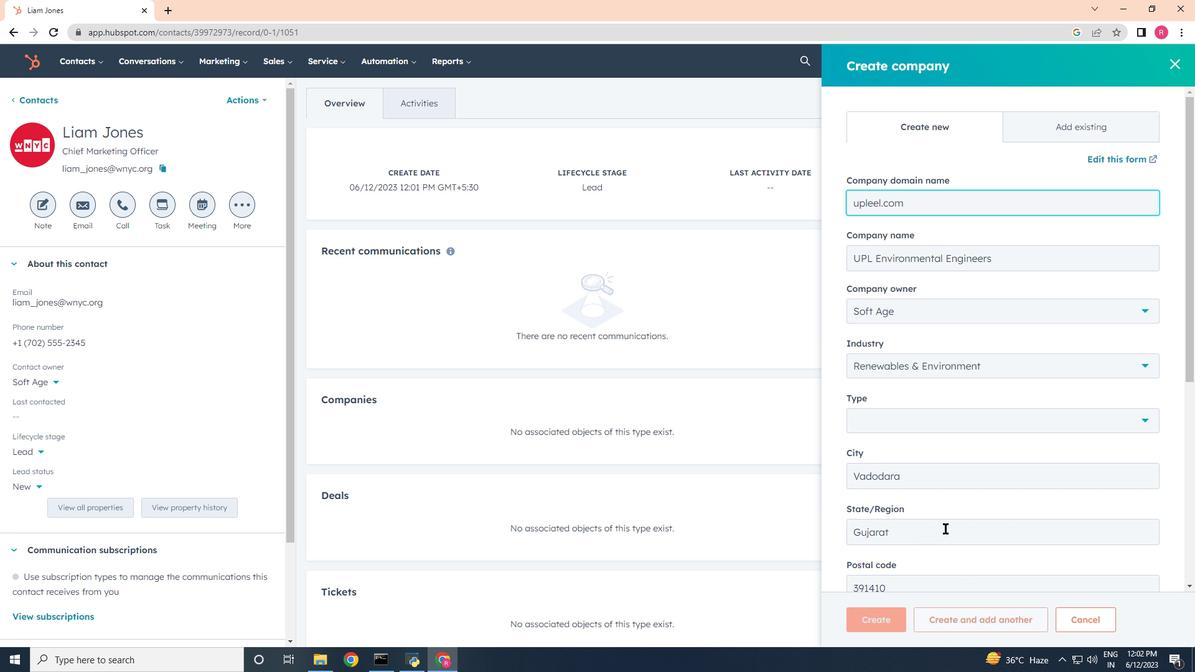 
Action: Mouse scrolled (929, 506) with delta (0, 0)
Screenshot: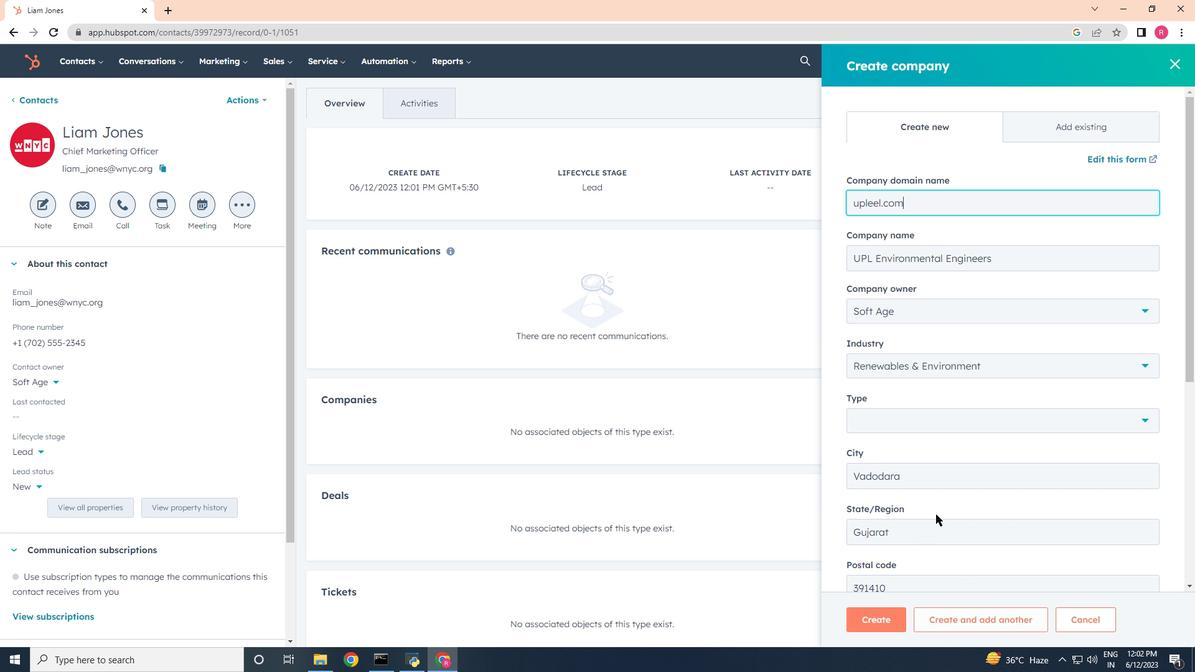
Action: Mouse moved to (928, 506)
Screenshot: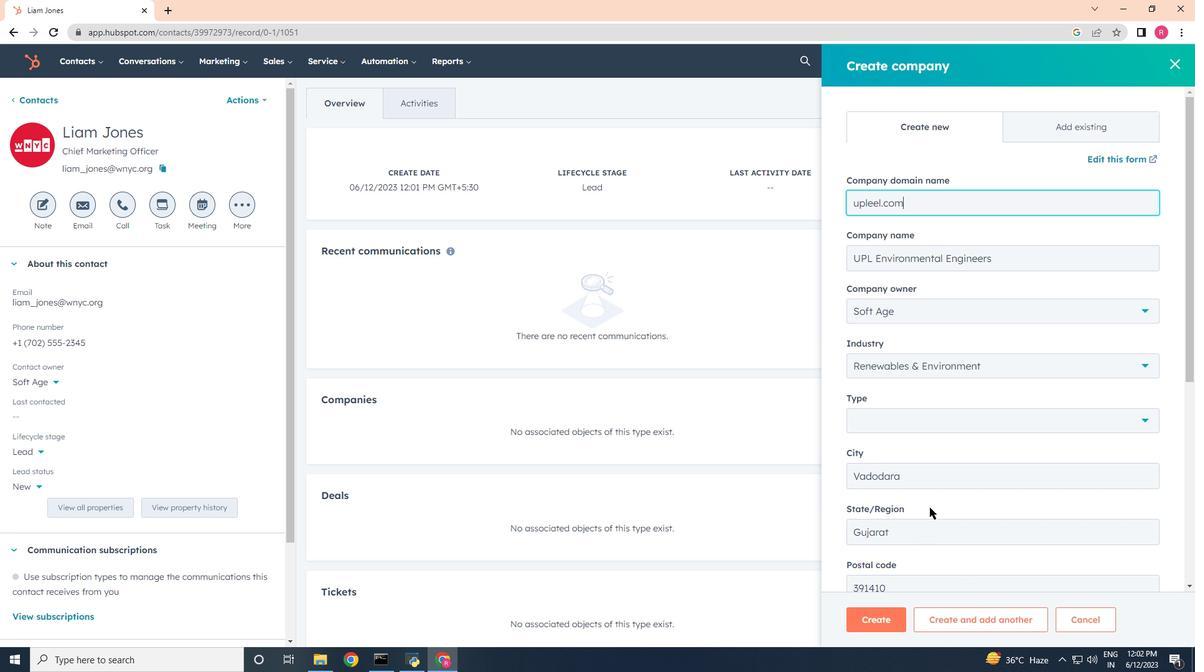 
Action: Mouse scrolled (928, 506) with delta (0, 0)
Screenshot: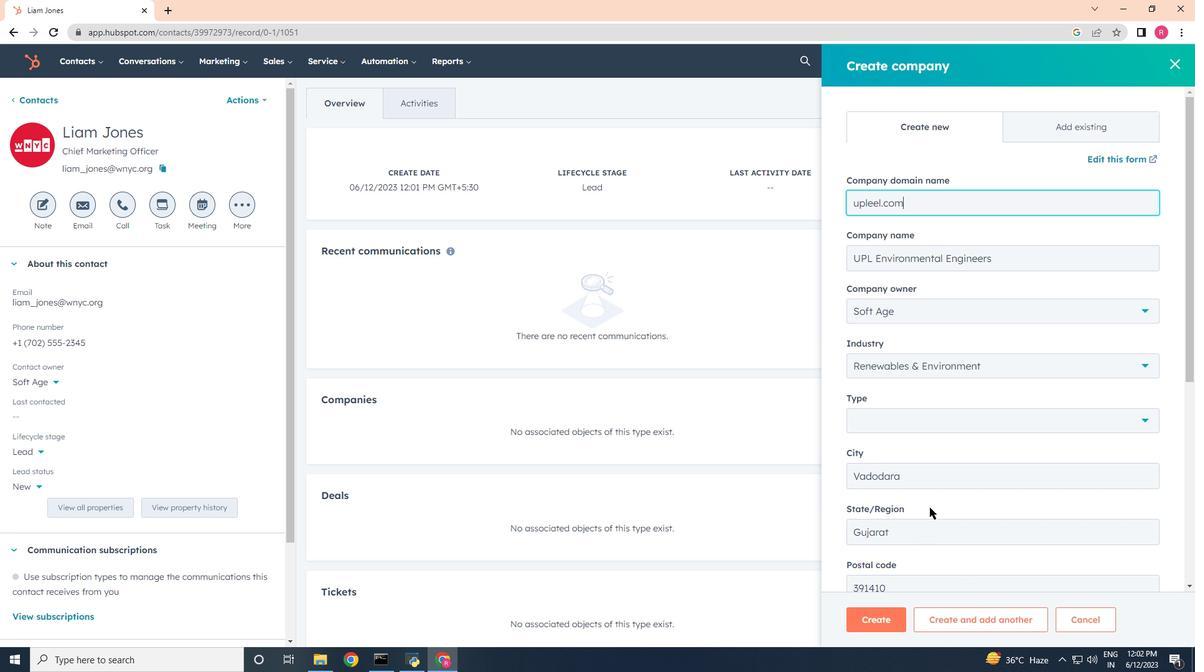 
Action: Mouse moved to (928, 506)
Screenshot: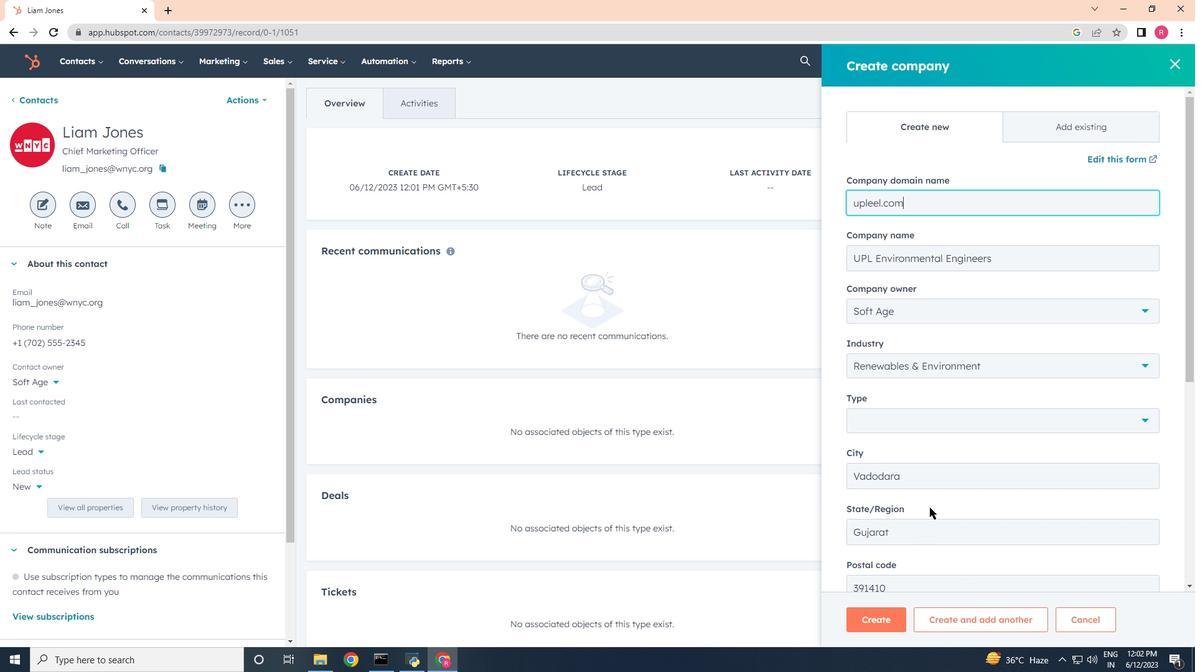 
Action: Mouse scrolled (928, 506) with delta (0, 0)
Screenshot: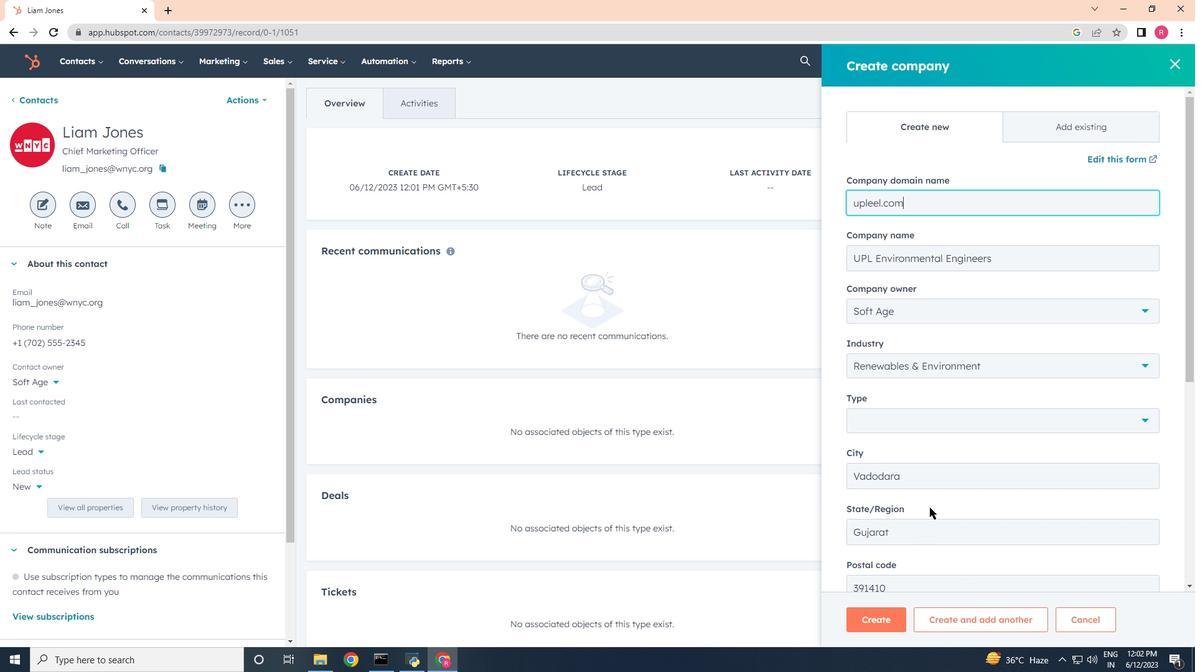 
Action: Mouse moved to (926, 510)
Screenshot: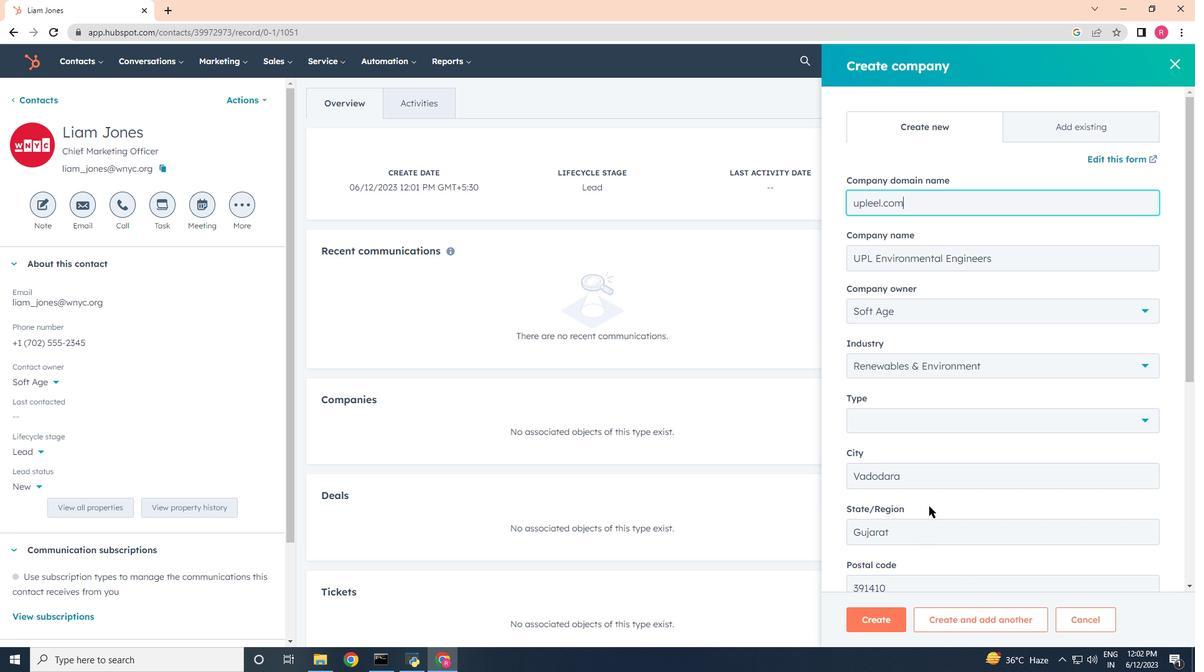 
Action: Mouse scrolled (927, 506) with delta (0, 0)
Screenshot: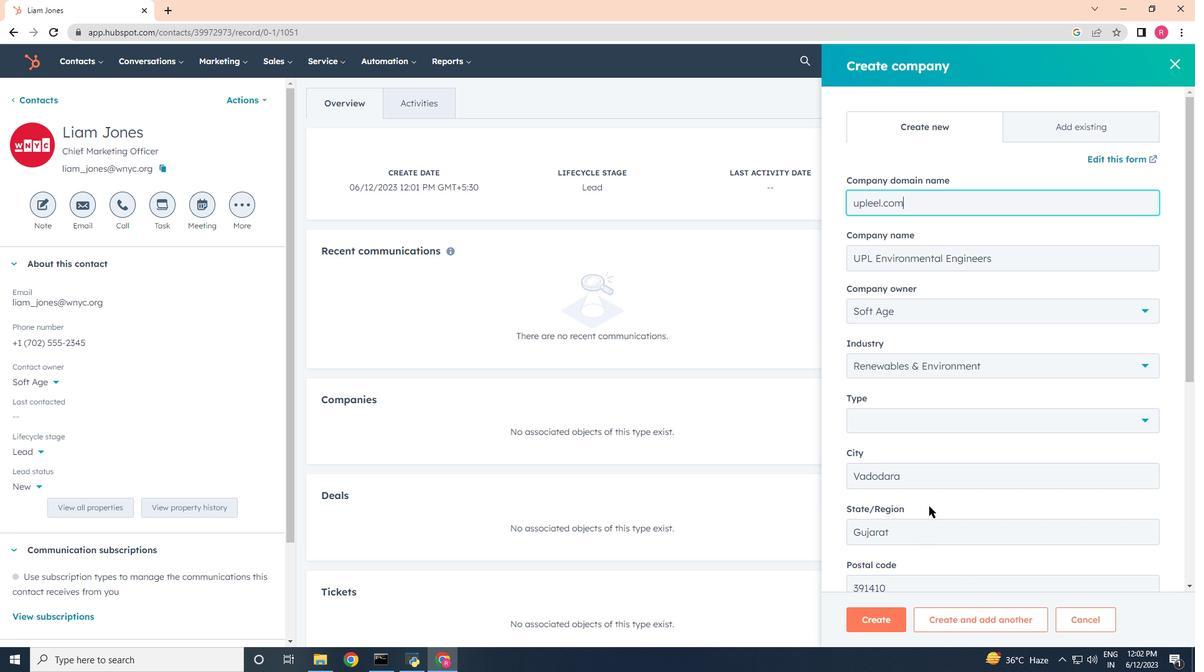
Action: Mouse moved to (876, 603)
Screenshot: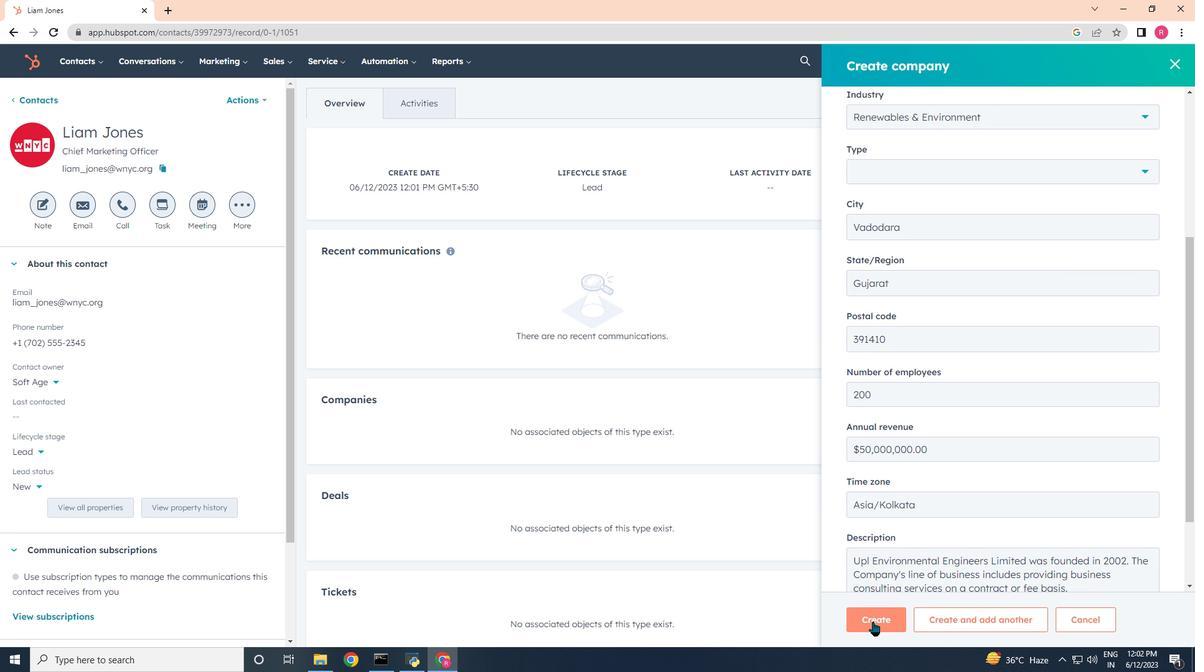 
Action: Mouse scrolled (876, 603) with delta (0, 0)
Screenshot: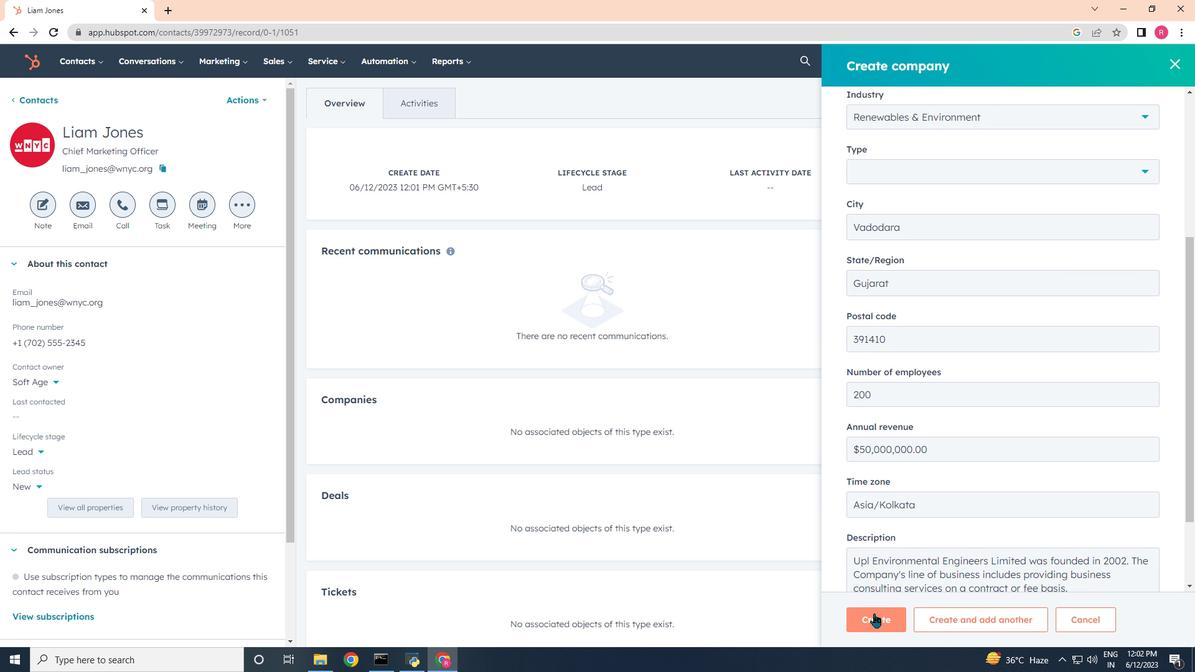 
Action: Mouse scrolled (876, 603) with delta (0, 0)
Screenshot: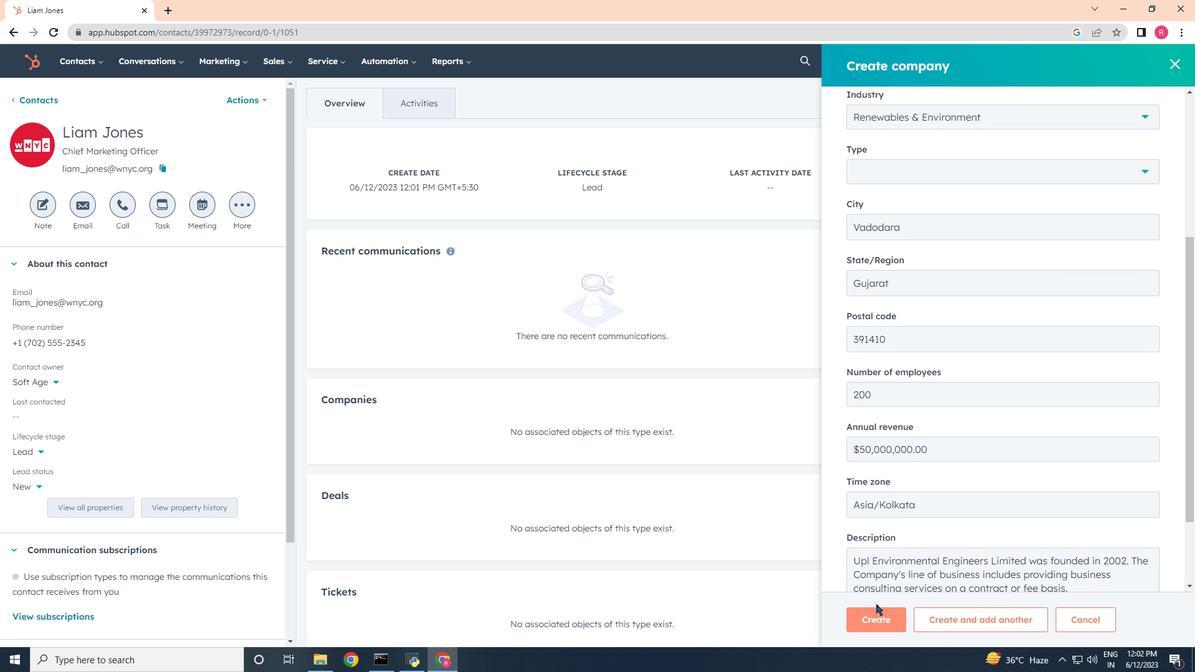 
Action: Mouse moved to (876, 602)
Screenshot: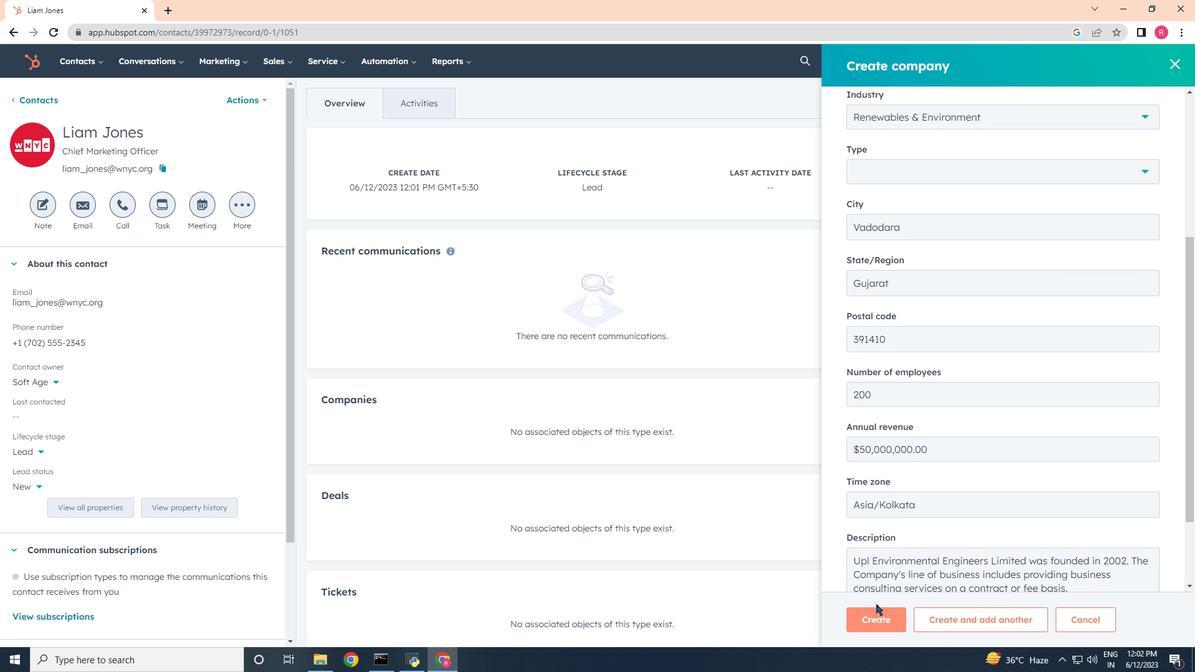 
Action: Mouse scrolled (876, 601) with delta (0, 0)
Screenshot: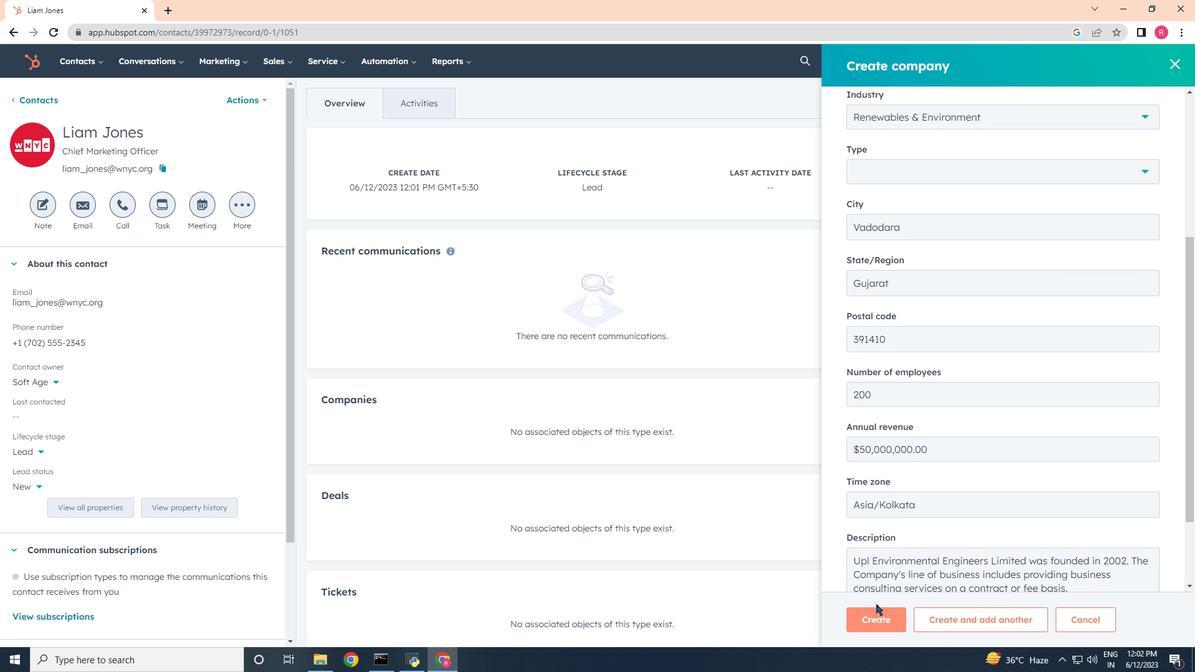 
Action: Mouse moved to (876, 586)
Screenshot: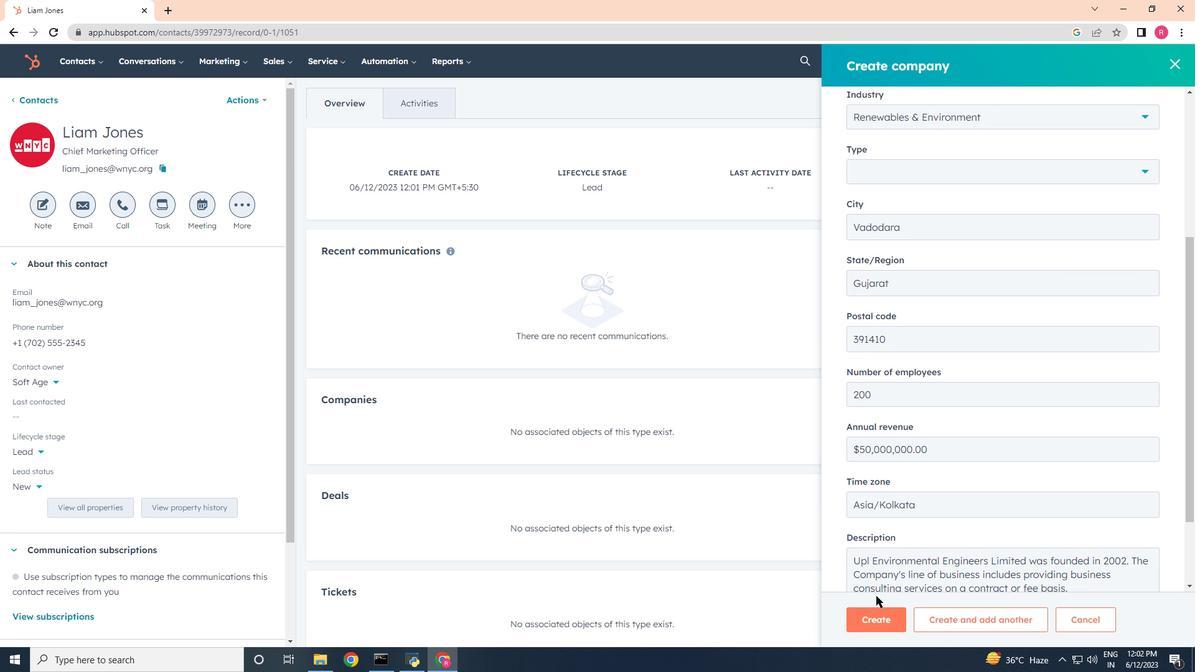 
Action: Mouse scrolled (876, 585) with delta (0, 0)
Screenshot: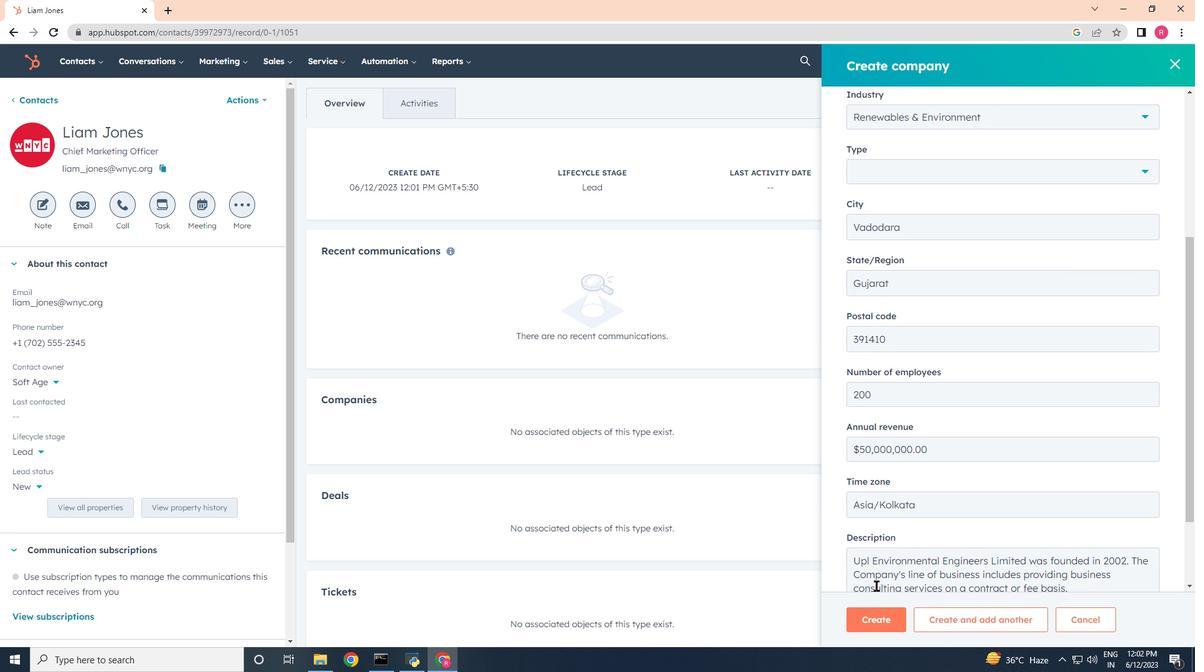 
Action: Mouse scrolled (876, 585) with delta (0, 0)
Screenshot: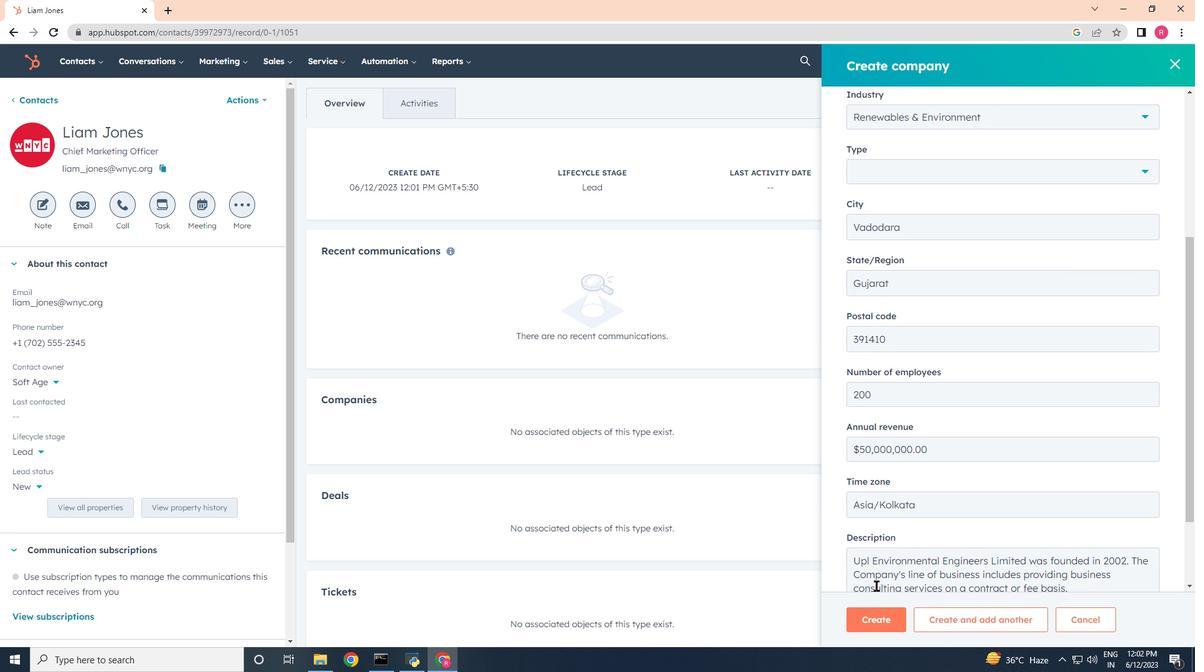 
Action: Mouse scrolled (876, 585) with delta (0, 0)
Screenshot: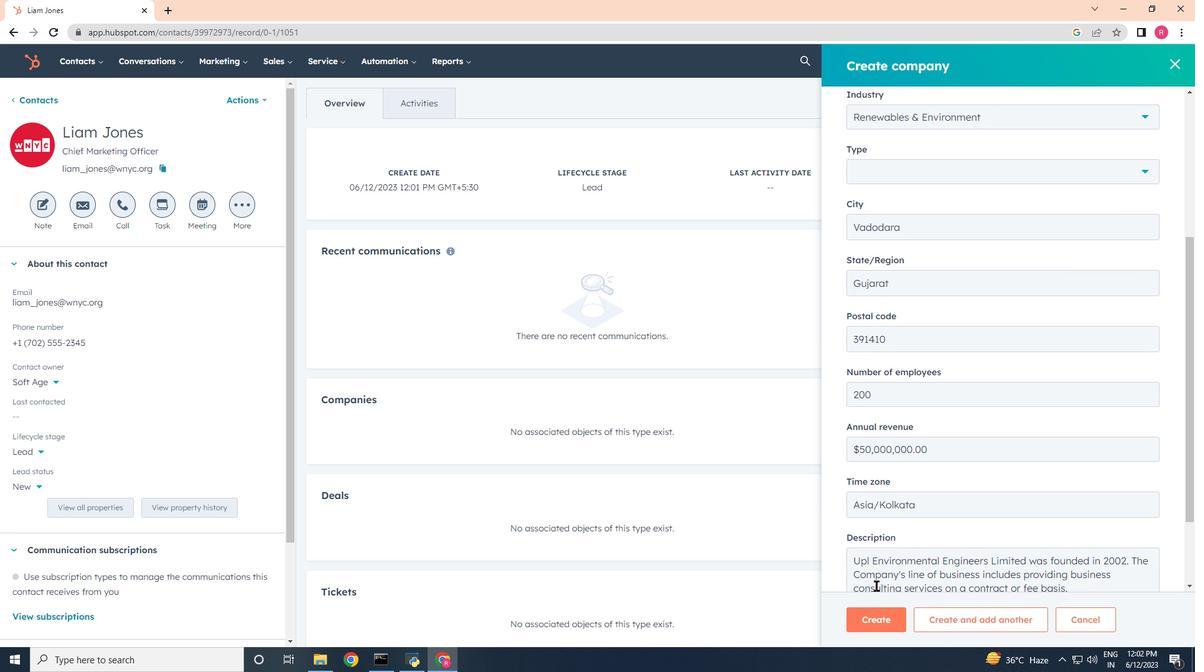
Action: Mouse scrolled (876, 585) with delta (0, 0)
Screenshot: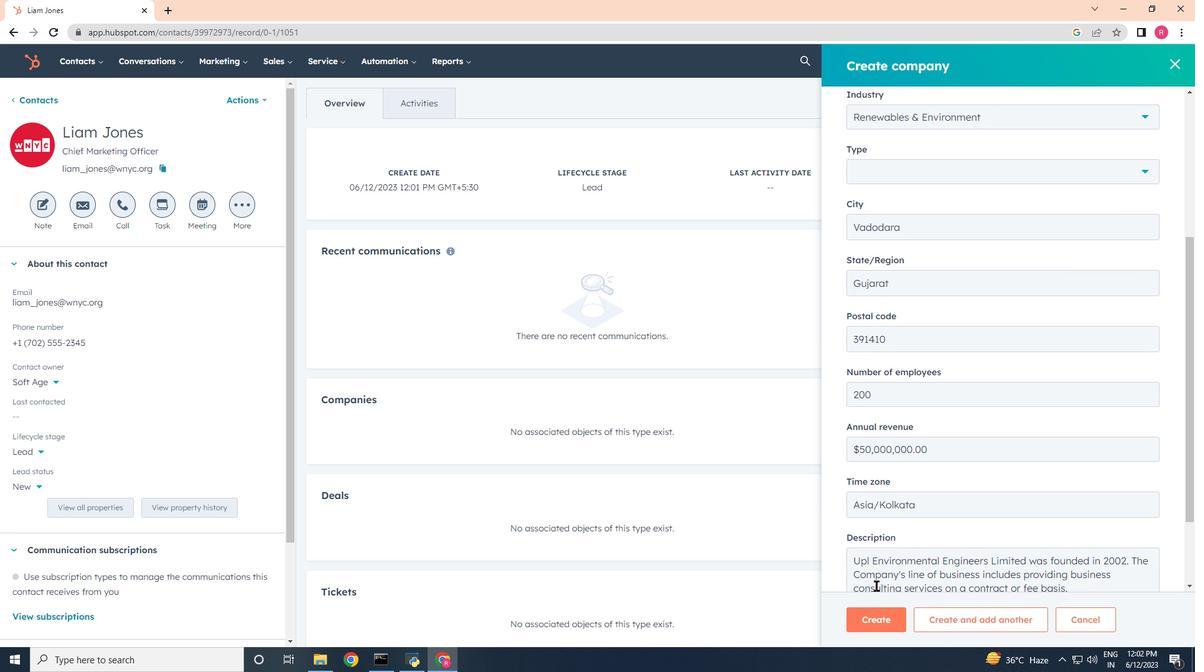 
Action: Mouse moved to (878, 616)
Screenshot: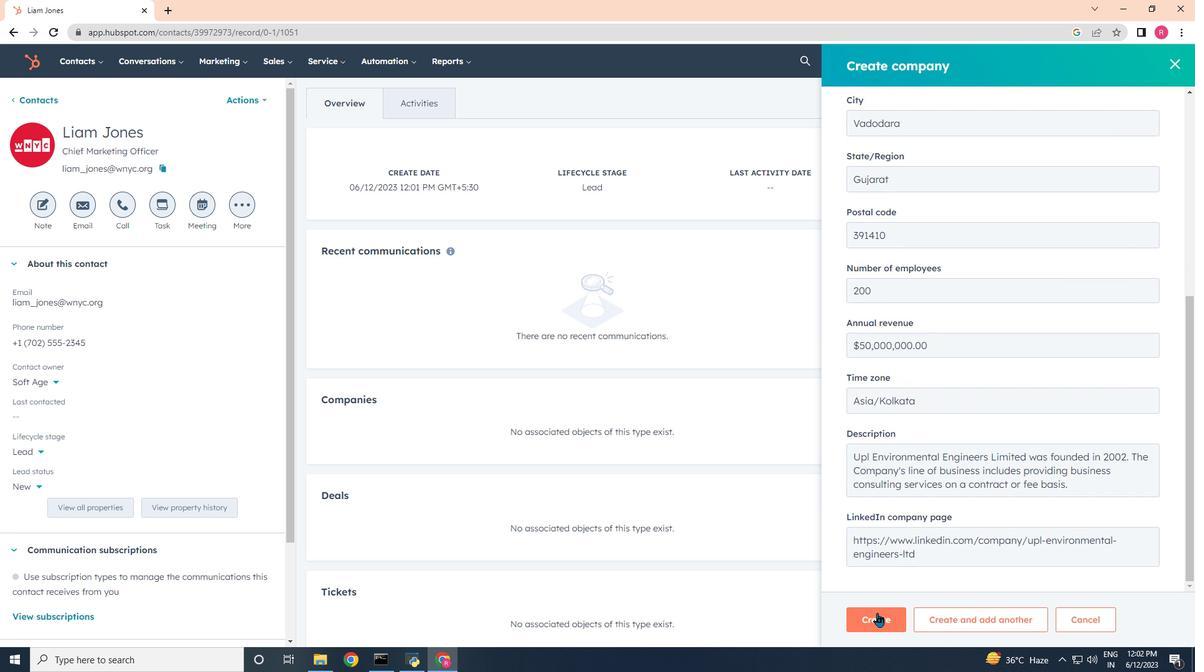 
Action: Mouse pressed left at (878, 616)
Screenshot: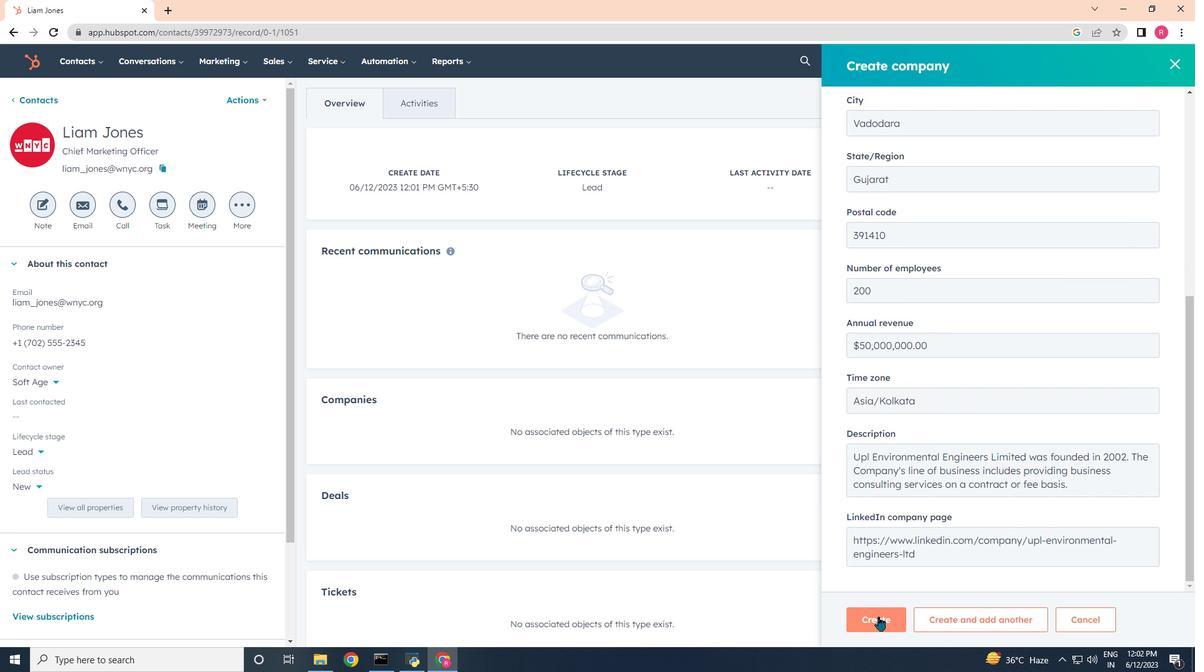 
Action: Mouse moved to (206, 126)
Screenshot: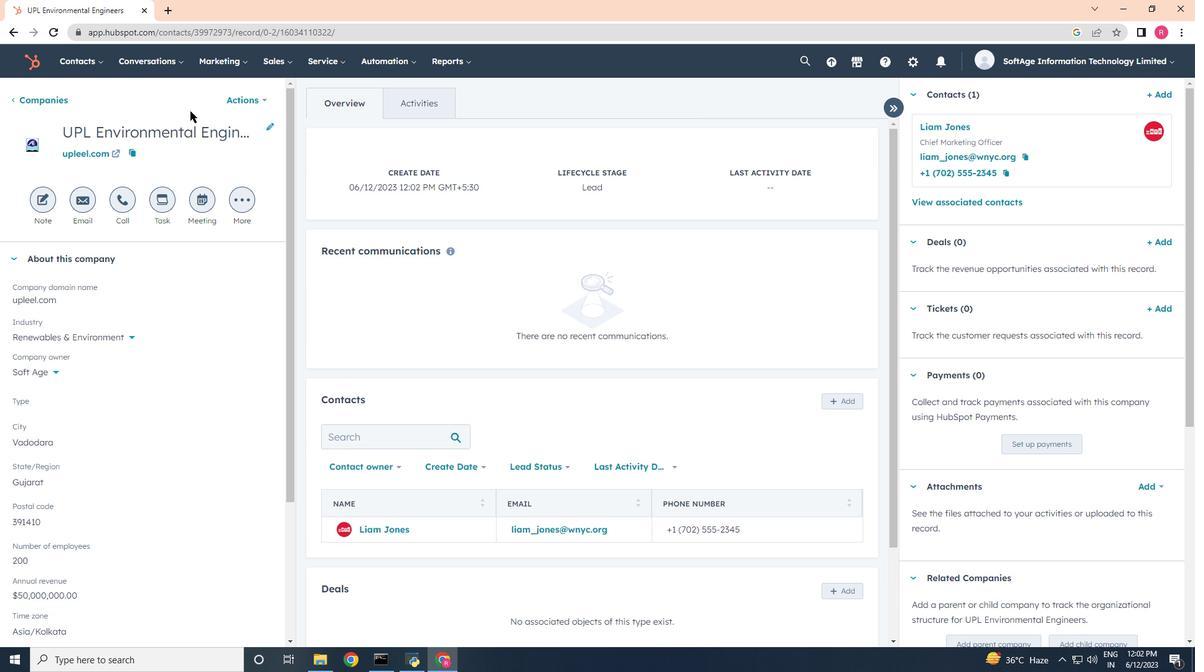 
